 Task: open an excel sheet and write heading  Budget GuruAdd Categories in a column and its values below  'Housing, Transportation, Groceries, Utilities, Entertainment, Dining Out, Health, Miscellaneous, Savings & Total. 'Add Budgeted amount in next column and its values below  $1,500, $300, $400, $200, $150, $250, $100, $200, $500 & $4,600. Add Actual amountin next column and its values below   $1,400, $280, $420, $180, $170, $230, $120, $180, $520 & $4,500. Add Difference in next column and its values below  -$100, -$20, +$20, -$20, +$20, -$20, +$20, -$20, +$20 & -$100Save page Expense Tracker Workbook Template Sheet Spreadsheetbook
Action: Mouse pressed left at (98, 108)
Screenshot: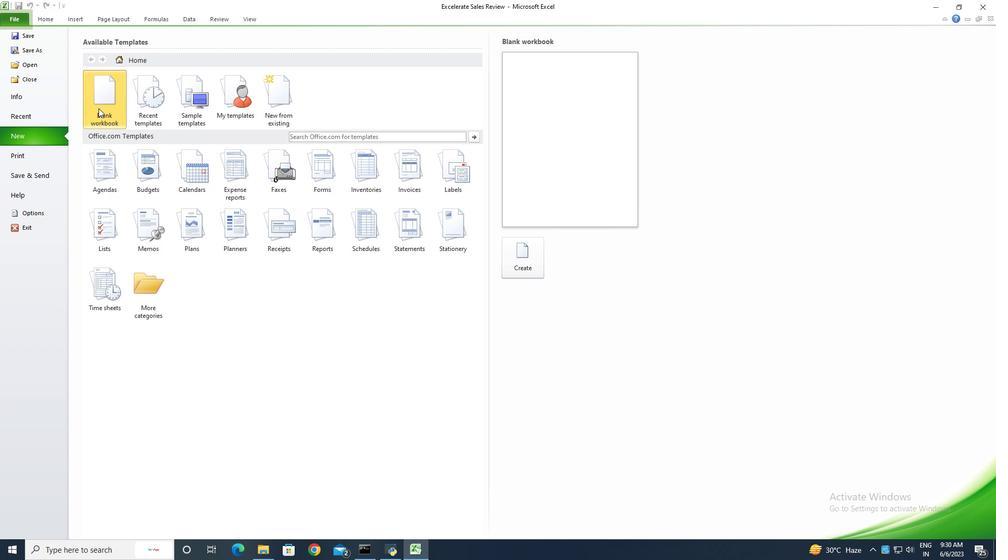 
Action: Mouse moved to (518, 259)
Screenshot: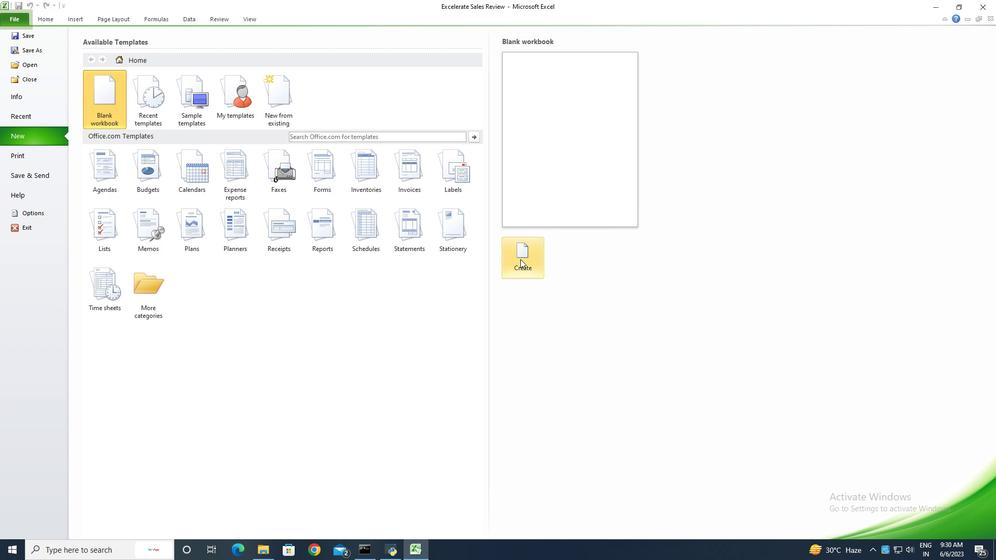 
Action: Mouse pressed left at (518, 259)
Screenshot: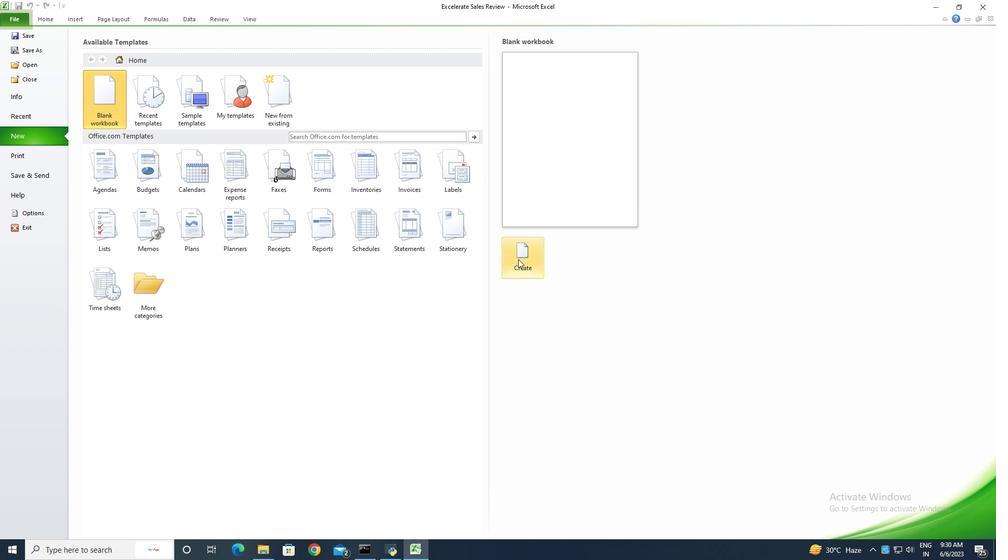 
Action: Key pressed <Key.shift><Key.shift><Key.shift><Key.shift><Key.shift><Key.shift><Key.shift><Key.shift><Key.shift>Budget<Key.space><Key.shift>Guru<Key.enter><Key.shift><Key.shift><Key.shift><Key.shift>Categories<Key.enter><Key.shift><Key.shift><Key.shift><Key.shift><Key.shift><Key.shift><Key.shift><Key.shift><Key.shift><Key.shift><Key.shift><Key.shift><Key.shift><Key.shift><Key.shift><Key.shift>Housing<Key.space><Key.shift><Key.backspace><Key.enter><Key.shift><Key.shift>Transportation<Key.enter><Key.shift>Gropcer<Key.backspace><Key.backspace><Key.backspace><Key.backspace>ceries<Key.enter><Key.shift>Utilities<Key.enter><Key.shift>Entertainment<Key.enter><Key.shift><Key.shift><Key.shift><Key.shift><Key.shift><Key.shift>Dining<Key.space><Key.shift>Out<Key.enter><Key.shift>Health<Key.enter><Key.shift>Miscellaneous<Key.enter><Key.shift><Key.shift><Key.shift><Key.shift><Key.shift>Savings<Key.enter><Key.shift>Total<Key.enter>
Screenshot: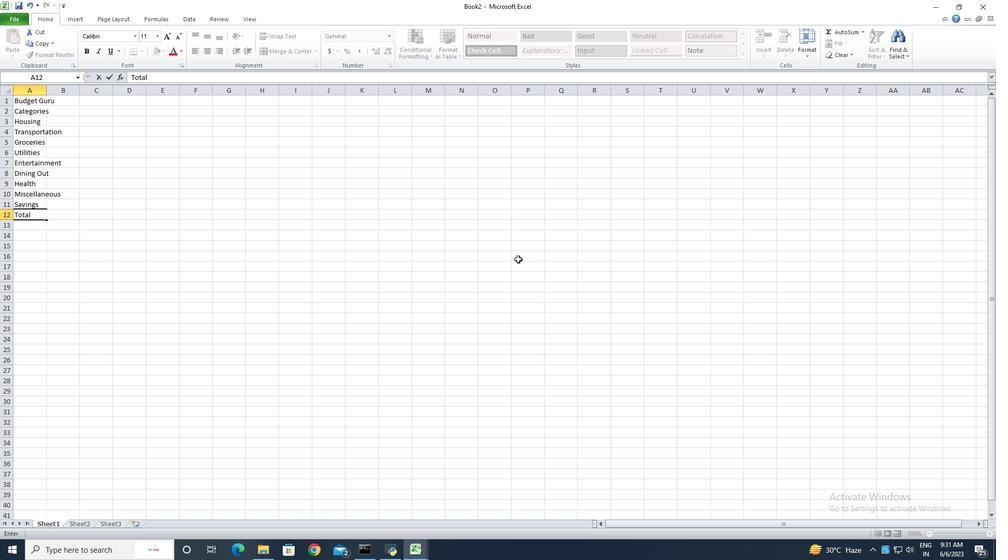 
Action: Mouse moved to (46, 90)
Screenshot: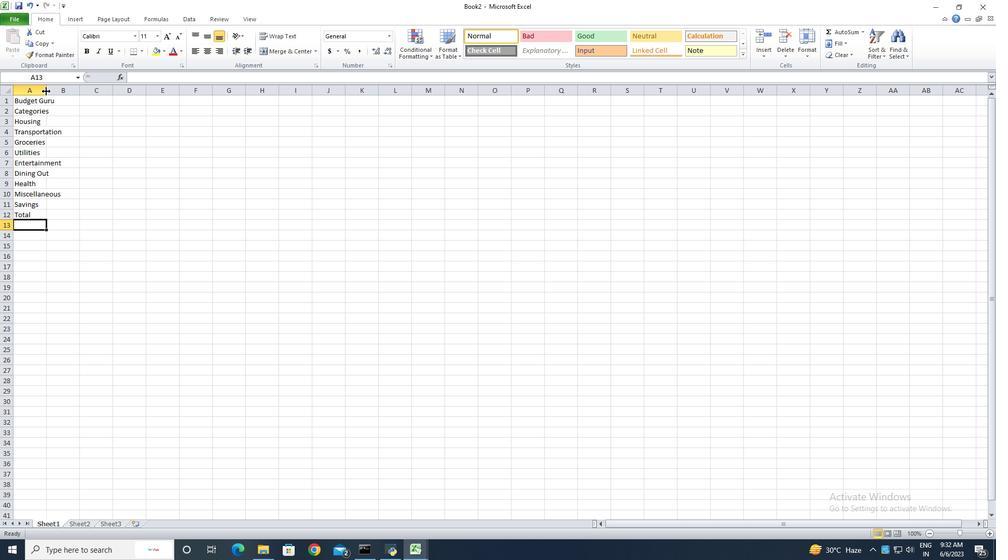 
Action: Mouse pressed left at (46, 90)
Screenshot: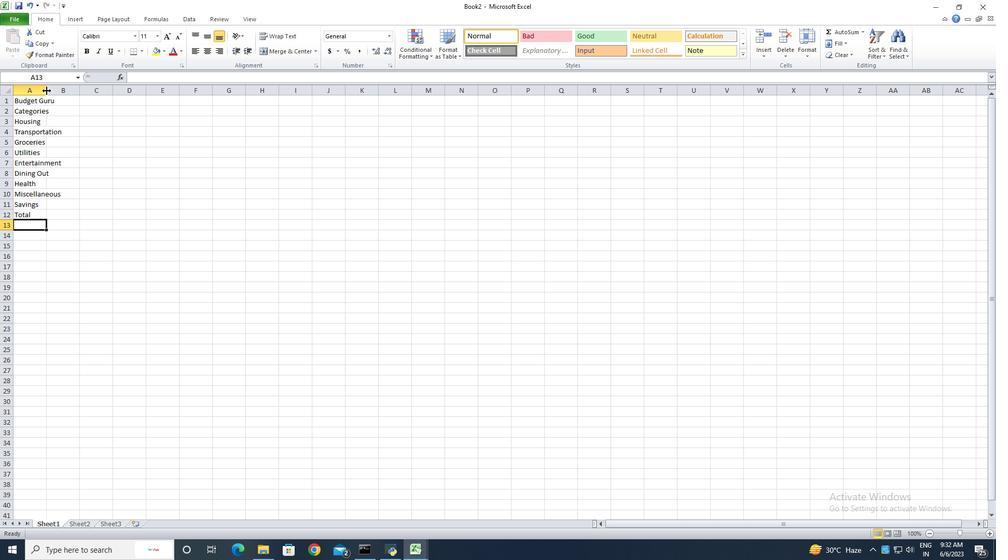 
Action: Mouse pressed left at (46, 90)
Screenshot: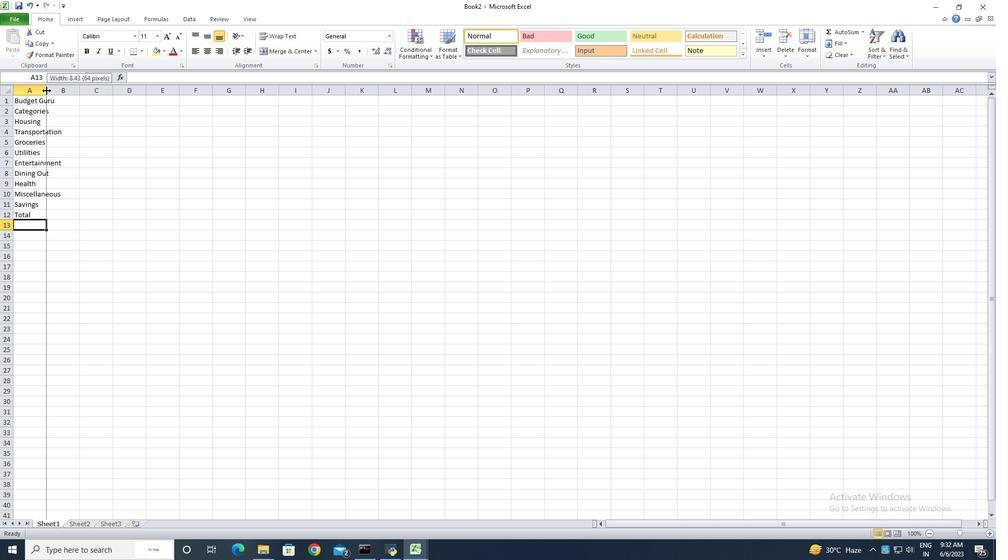 
Action: Mouse moved to (71, 114)
Screenshot: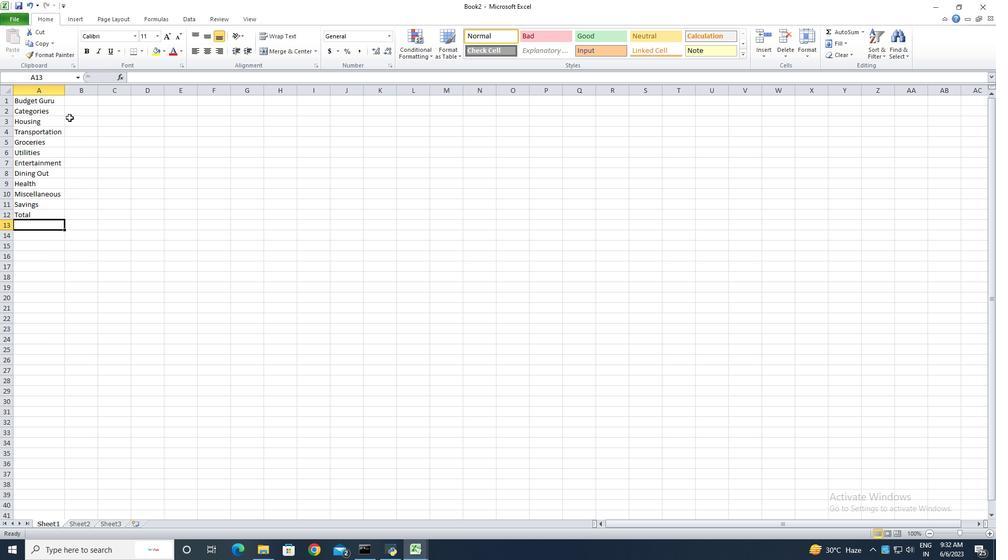 
Action: Mouse pressed left at (71, 114)
Screenshot: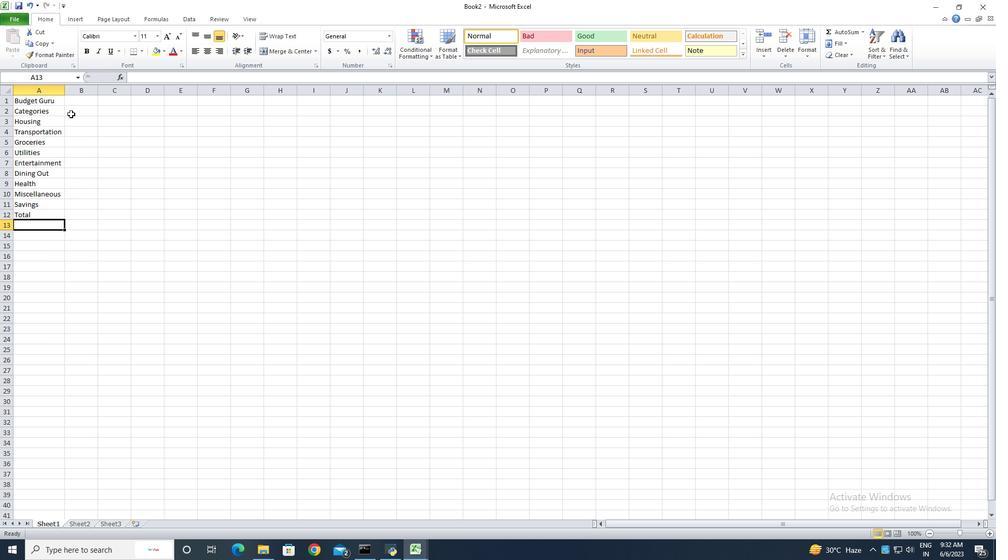 
Action: Key pressed <Key.shift><Key.shift><Key.shift><Key.shift><Key.shift>Budgeted<Key.space><Key.shift>Amount<Key.enter>
Screenshot: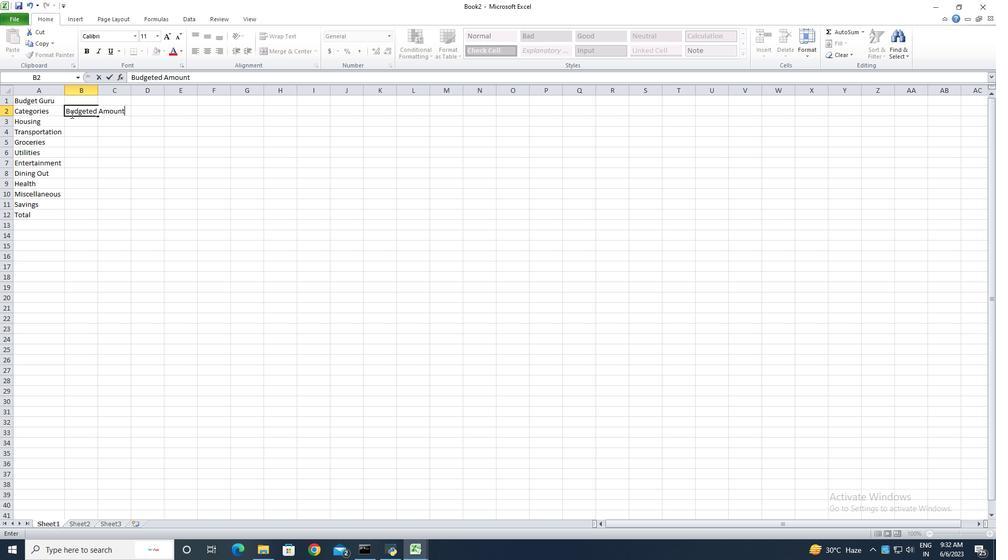 
Action: Mouse moved to (996, 317)
Screenshot: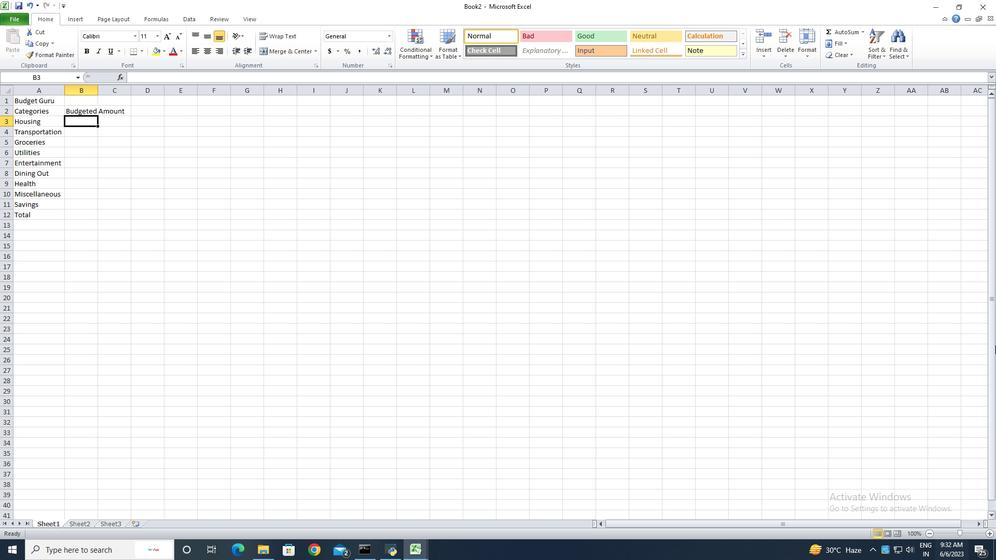 
Action: Key pressed 1500<Key.enter>300<Key.enter>400<Key.enter>200<Key.enter>150<Key.enter>250<Key.enter>100<Key.enter>200<Key.enter>500<Key.enter>4600<Key.enter>
Screenshot: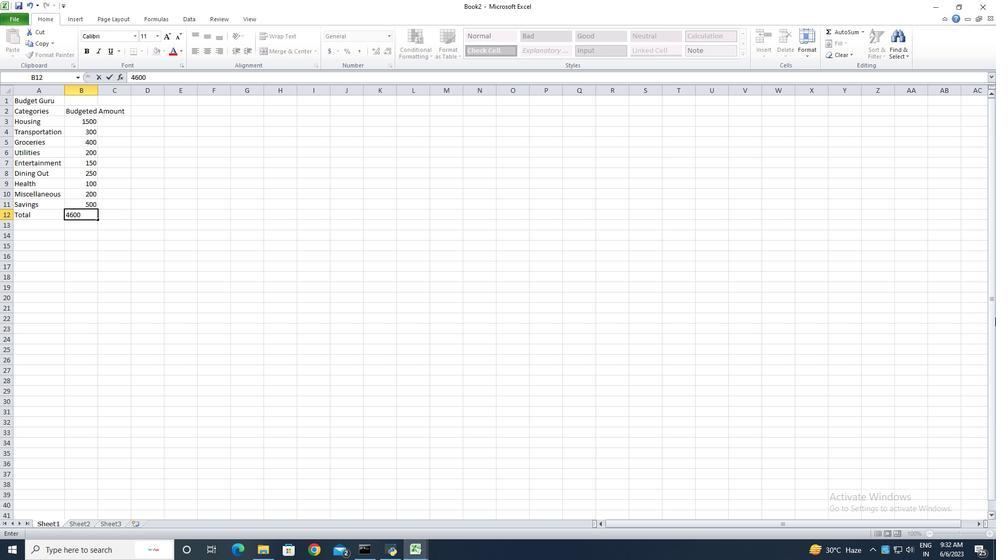 
Action: Mouse moved to (96, 94)
Screenshot: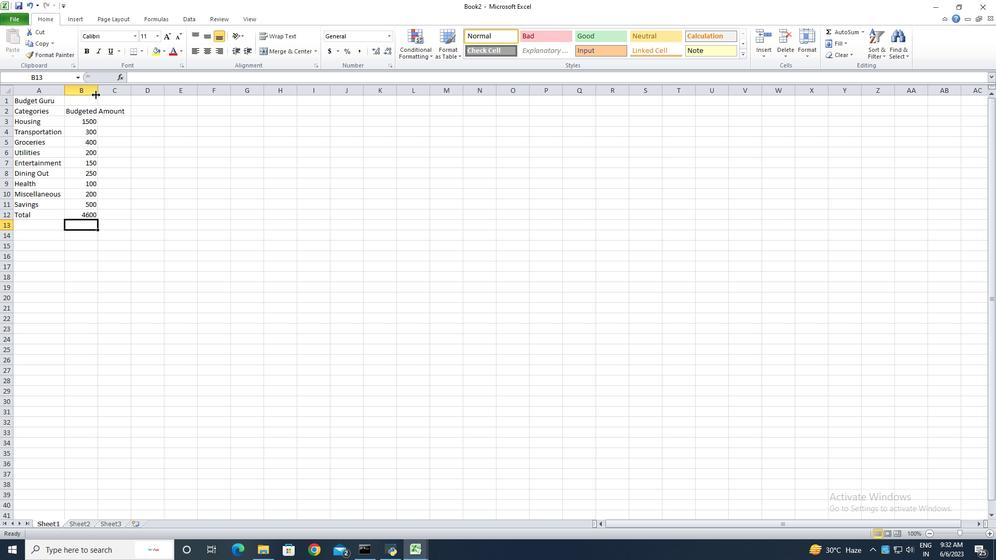 
Action: Mouse pressed left at (96, 94)
Screenshot: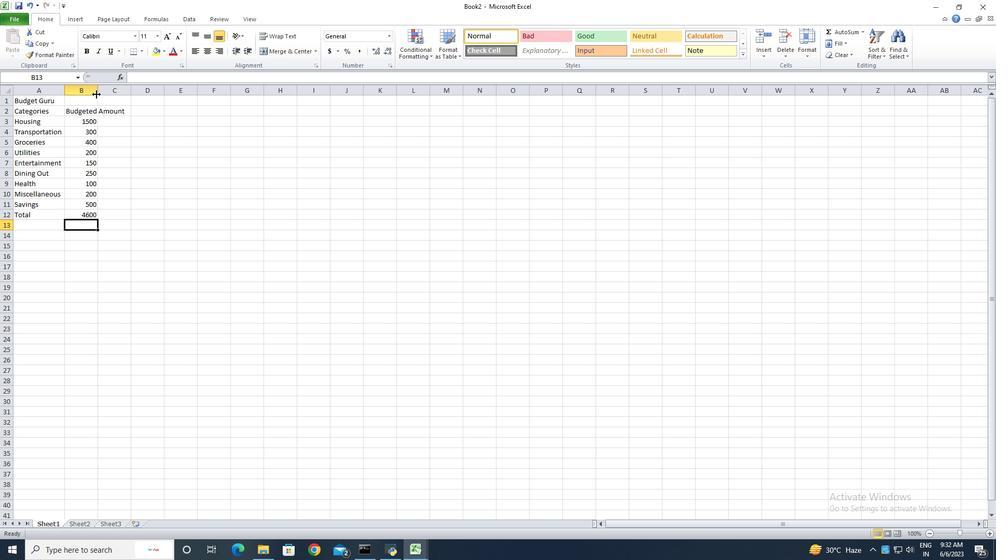 
Action: Mouse pressed left at (96, 94)
Screenshot: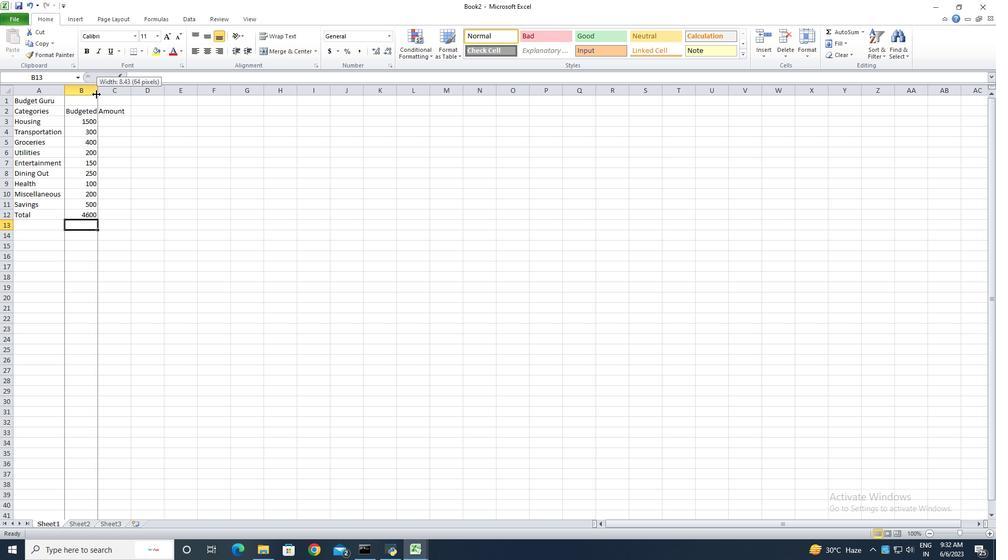 
Action: Mouse moved to (138, 113)
Screenshot: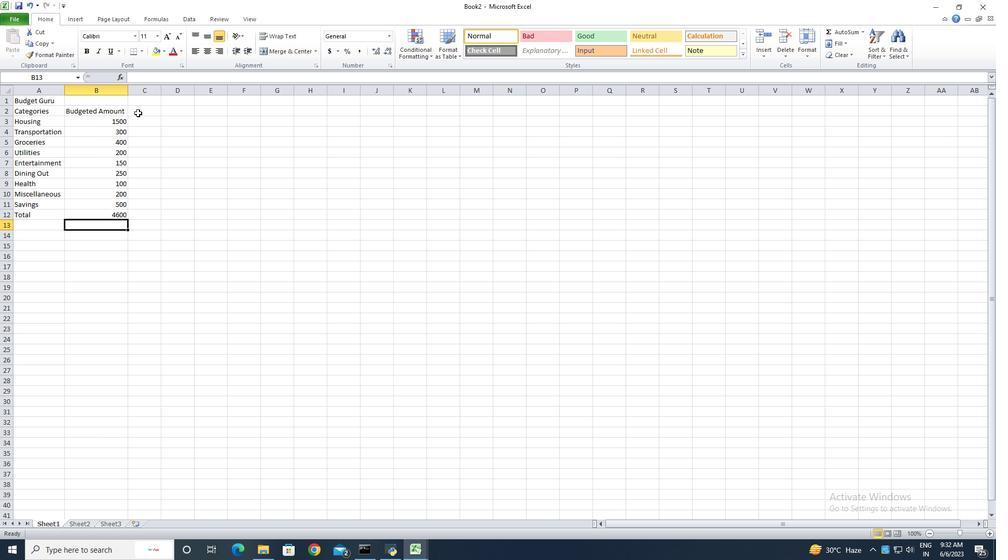 
Action: Mouse pressed left at (138, 113)
Screenshot: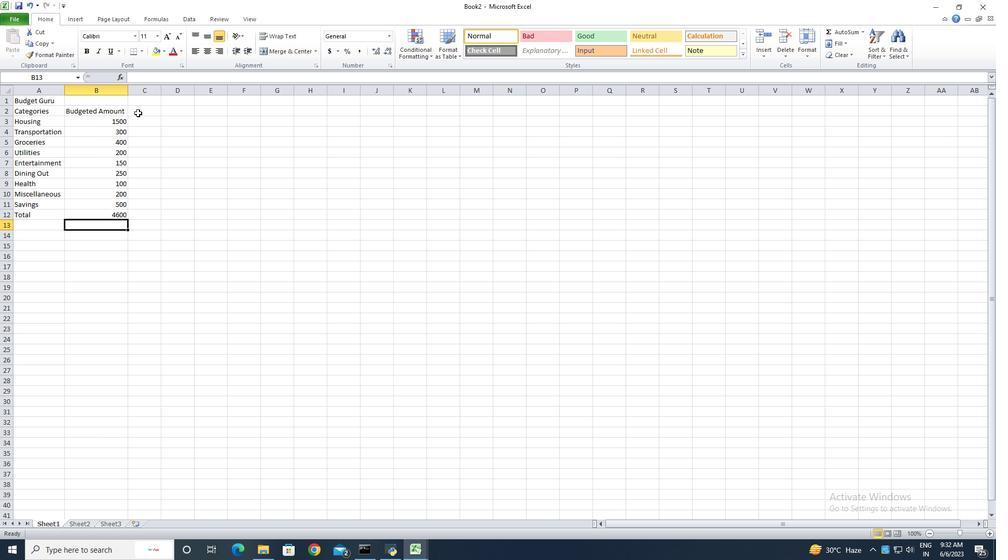 
Action: Key pressed <Key.shift><Key.shift><Key.shift>Actual<Key.space><Key.shift><Key.shift><Key.shift><Key.shift><Key.shift><Key.shift><Key.shift><Key.shift><Key.shift><Key.shift><Key.shift><Key.shift><Key.shift>Amount<Key.enter>
Screenshot: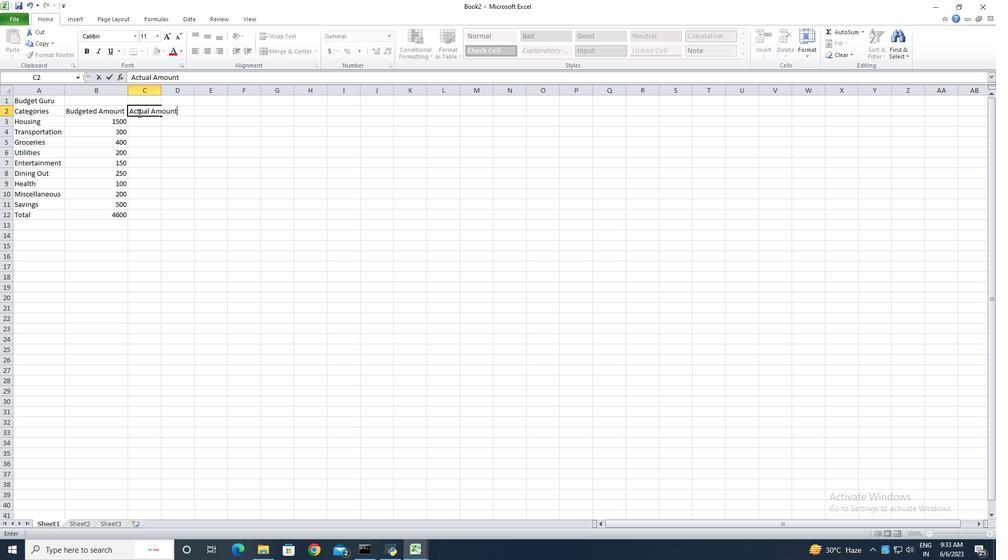 
Action: Mouse moved to (105, 120)
Screenshot: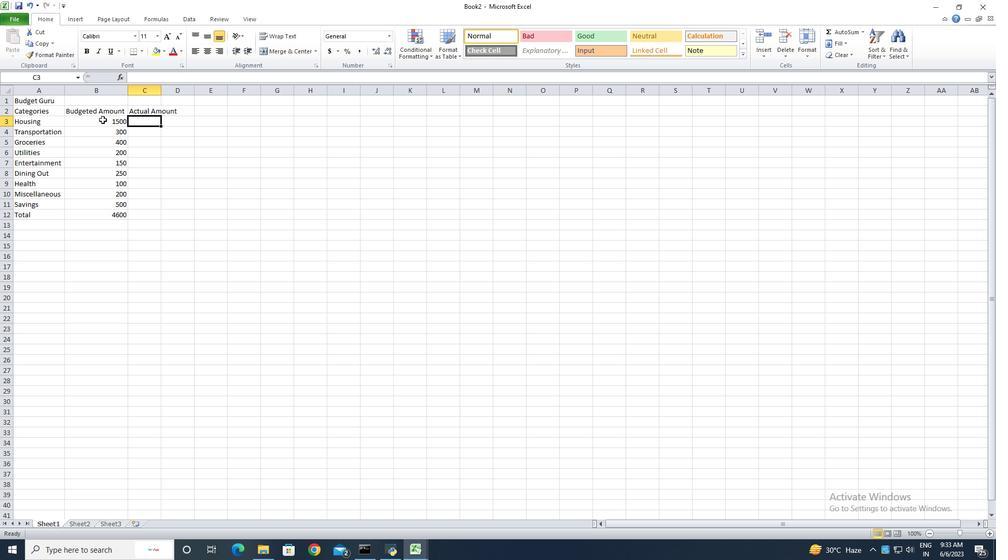 
Action: Mouse pressed left at (105, 120)
Screenshot: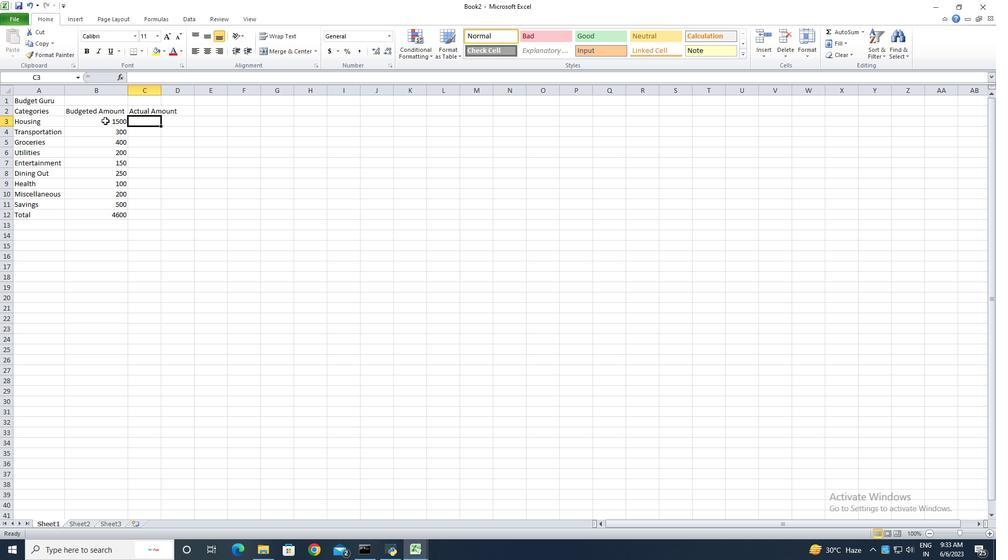 
Action: Mouse moved to (387, 38)
Screenshot: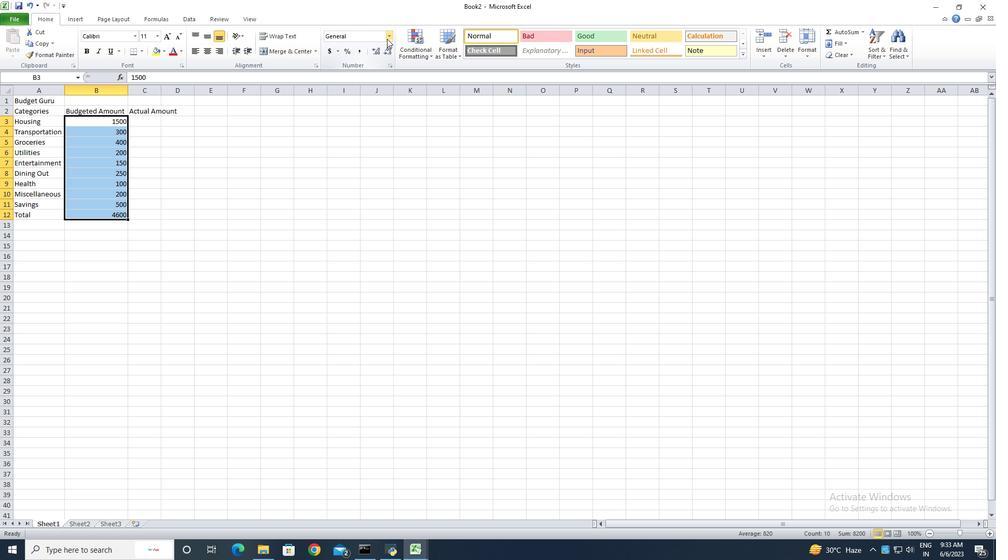 
Action: Mouse pressed left at (387, 38)
Screenshot: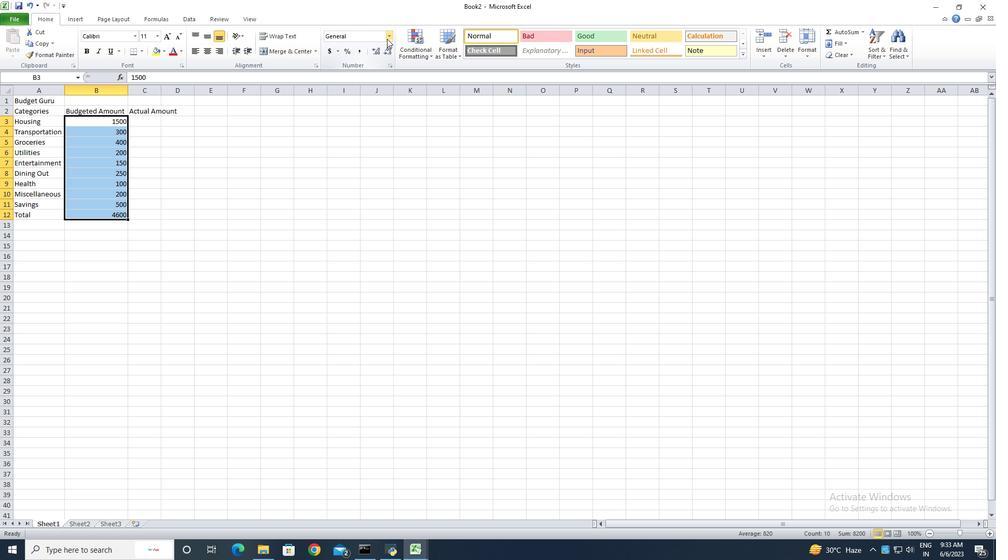 
Action: Mouse moved to (386, 300)
Screenshot: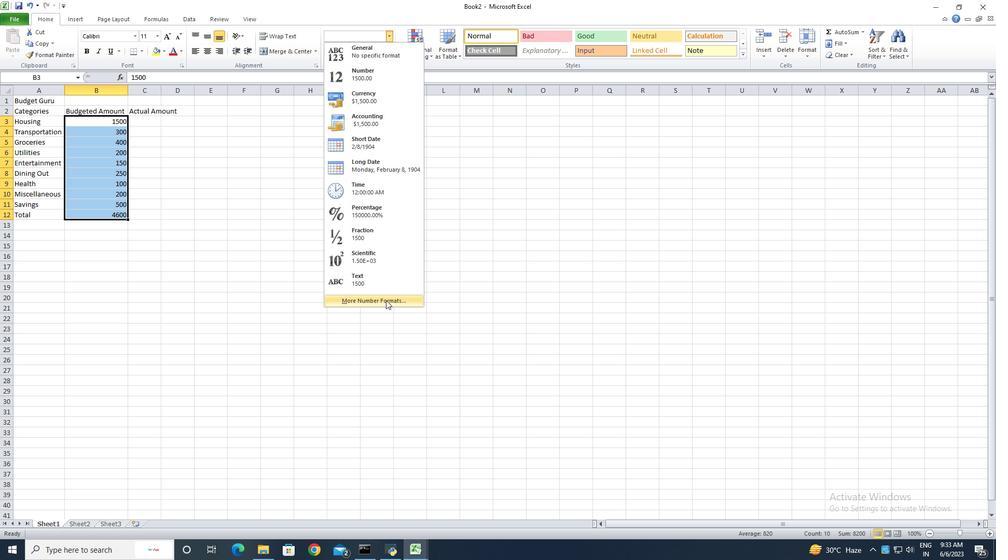
Action: Mouse pressed left at (386, 300)
Screenshot: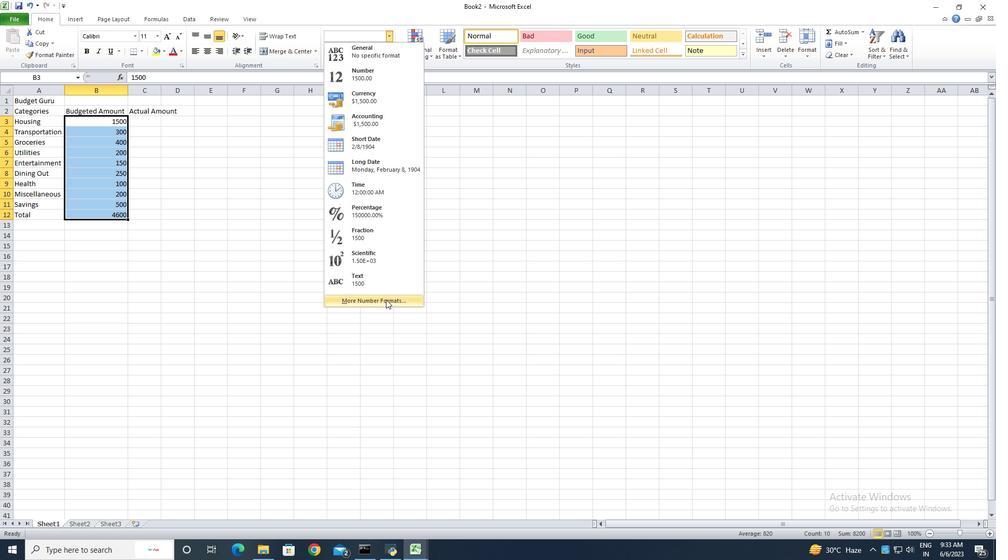 
Action: Mouse moved to (162, 195)
Screenshot: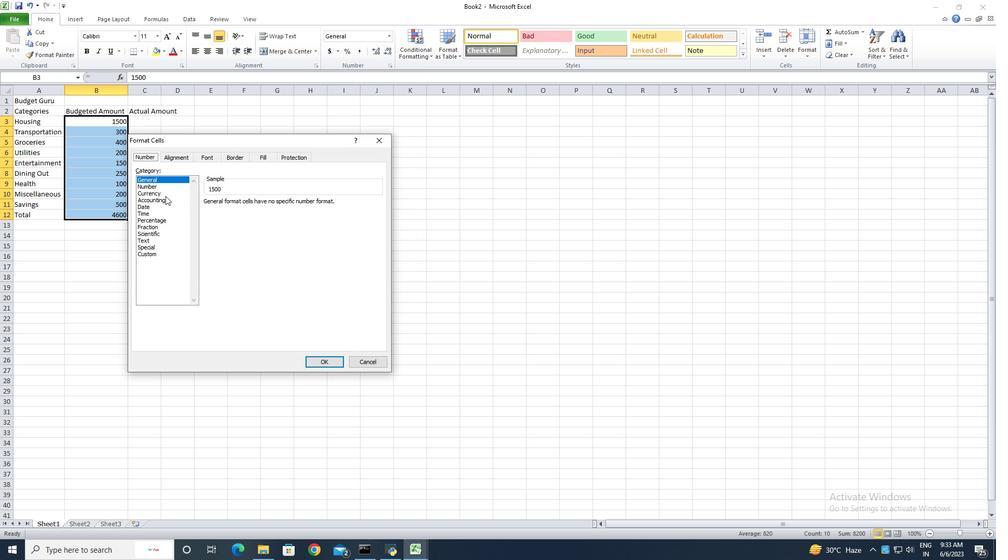 
Action: Mouse pressed left at (162, 195)
Screenshot: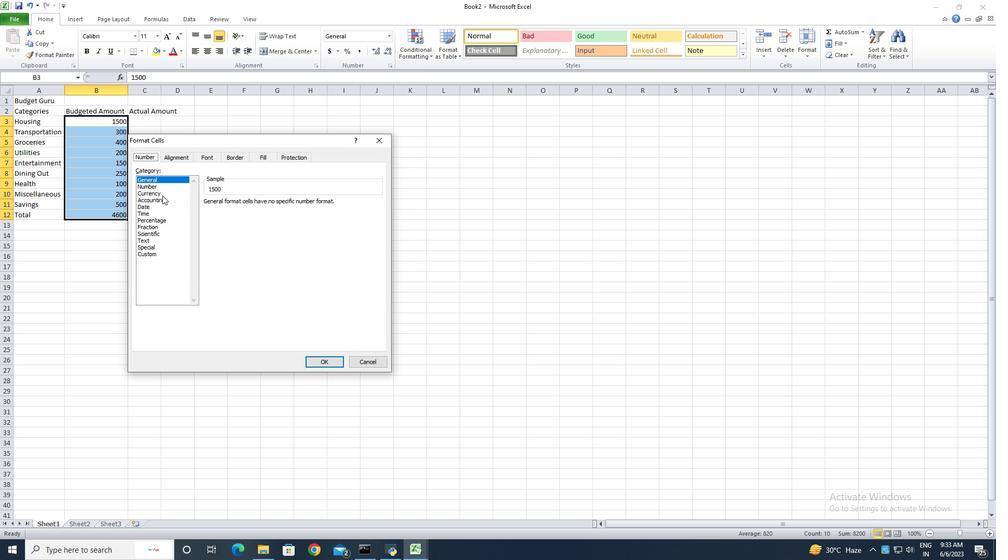 
Action: Mouse moved to (272, 204)
Screenshot: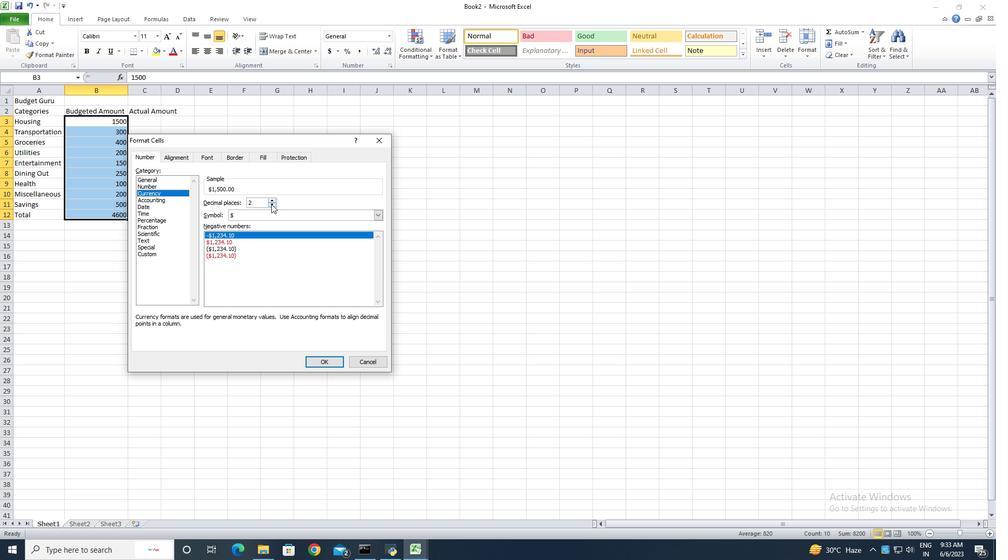 
Action: Mouse pressed left at (272, 204)
Screenshot: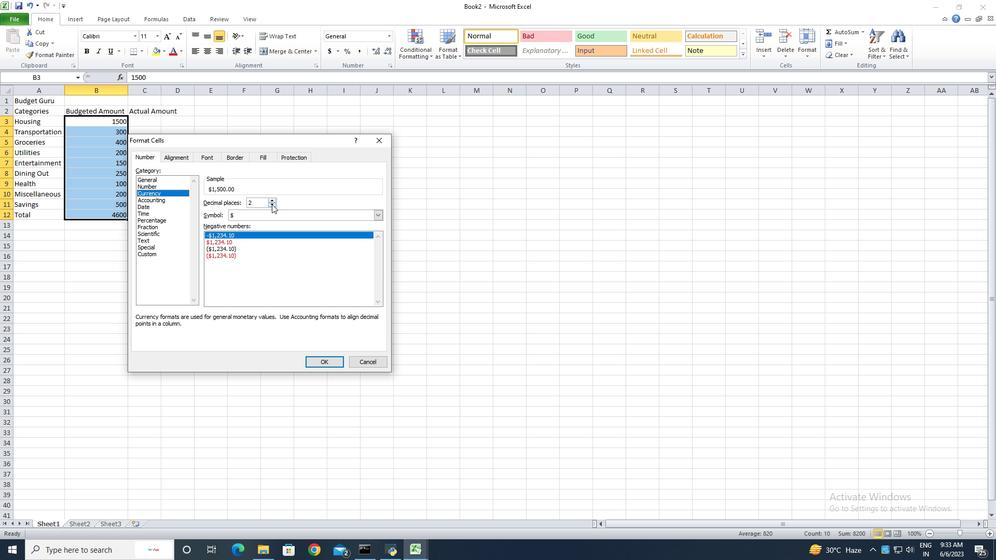 
Action: Mouse pressed left at (272, 204)
Screenshot: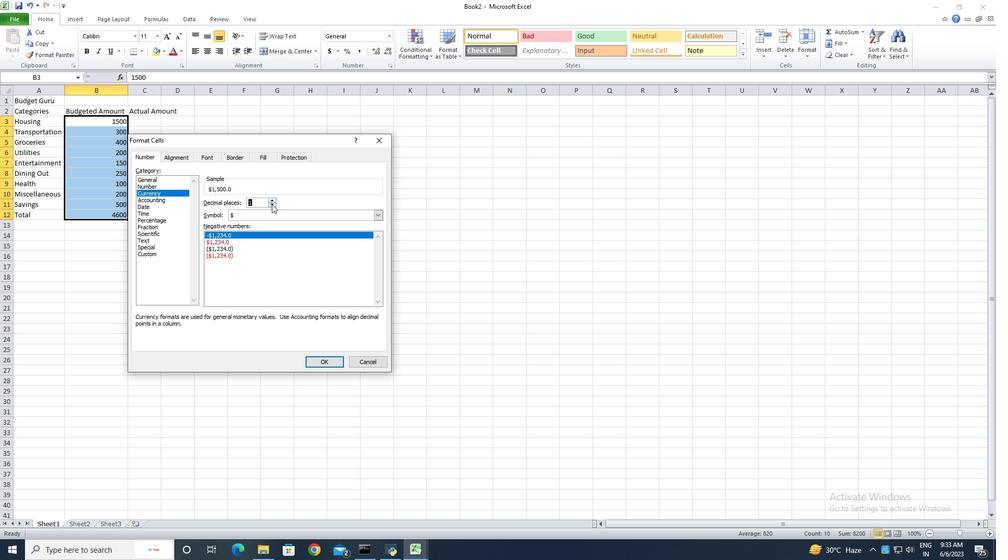 
Action: Mouse moved to (314, 361)
Screenshot: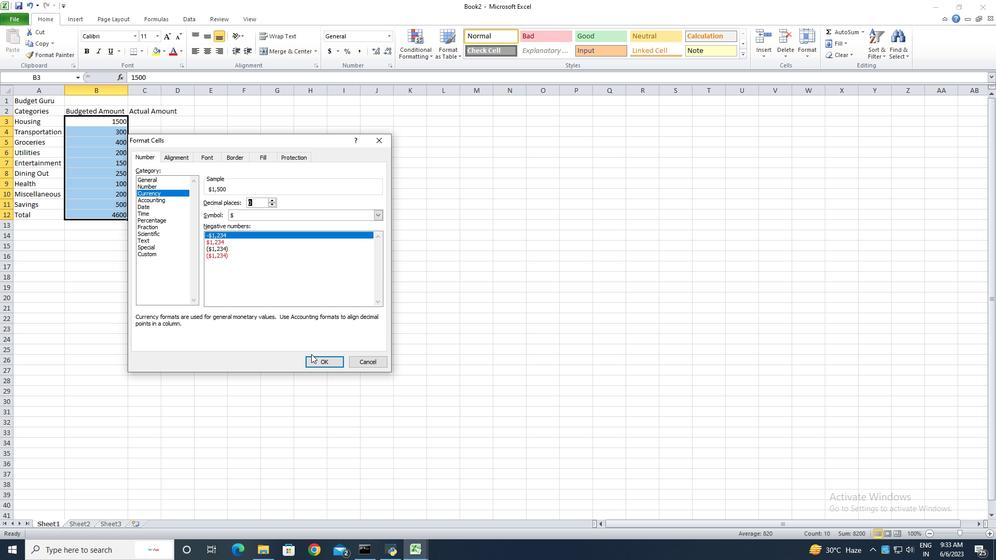 
Action: Mouse pressed left at (314, 361)
Screenshot: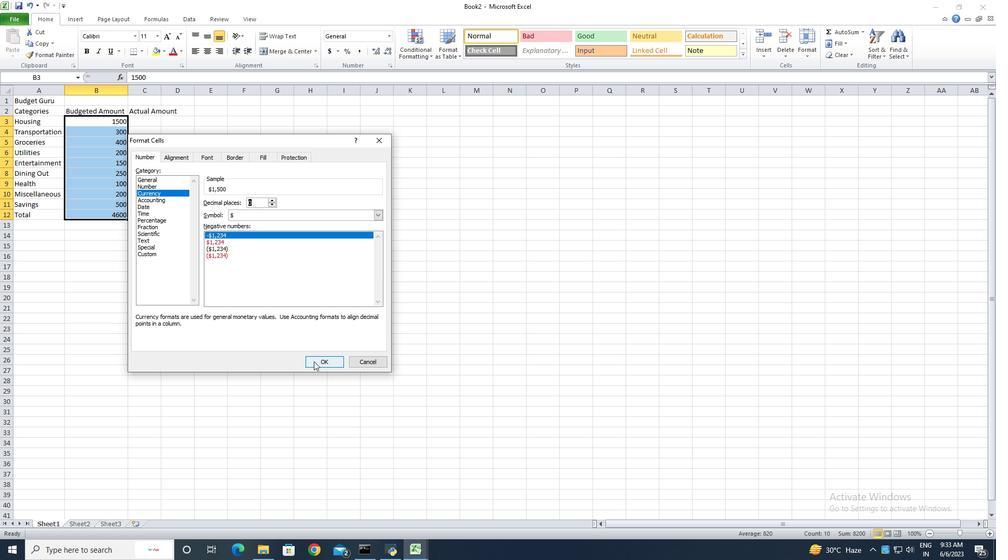 
Action: Mouse moved to (150, 123)
Screenshot: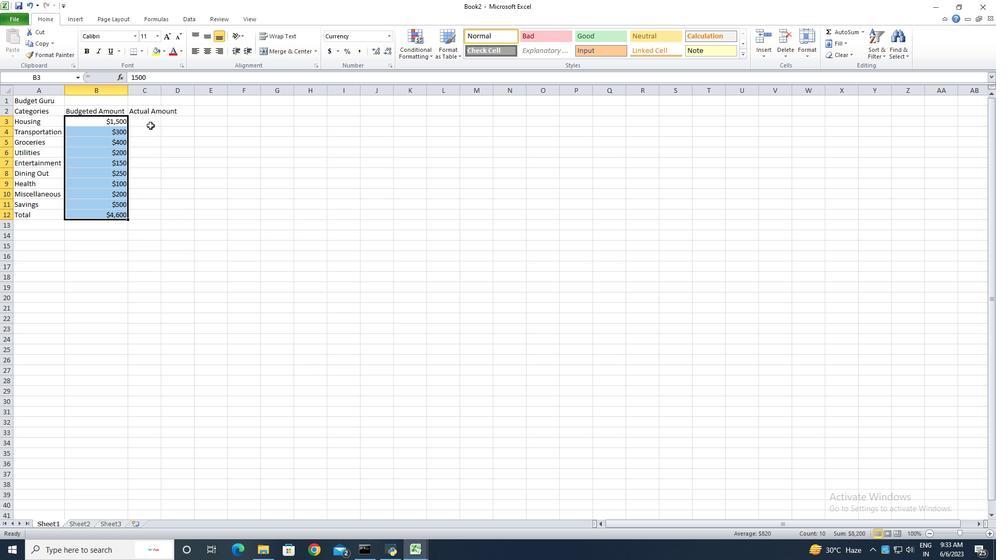 
Action: Mouse pressed left at (150, 123)
Screenshot: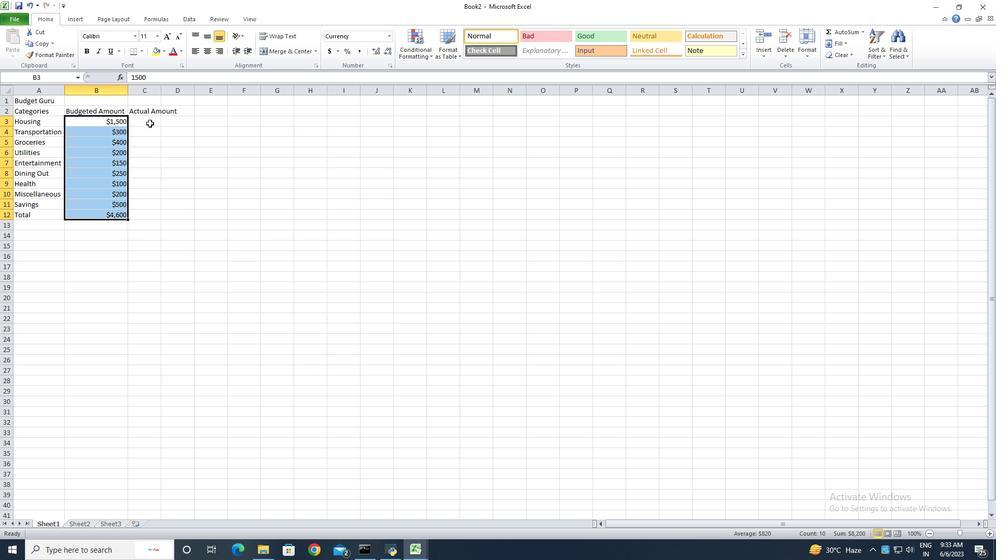 
Action: Key pressed 1400<Key.enter>2
Screenshot: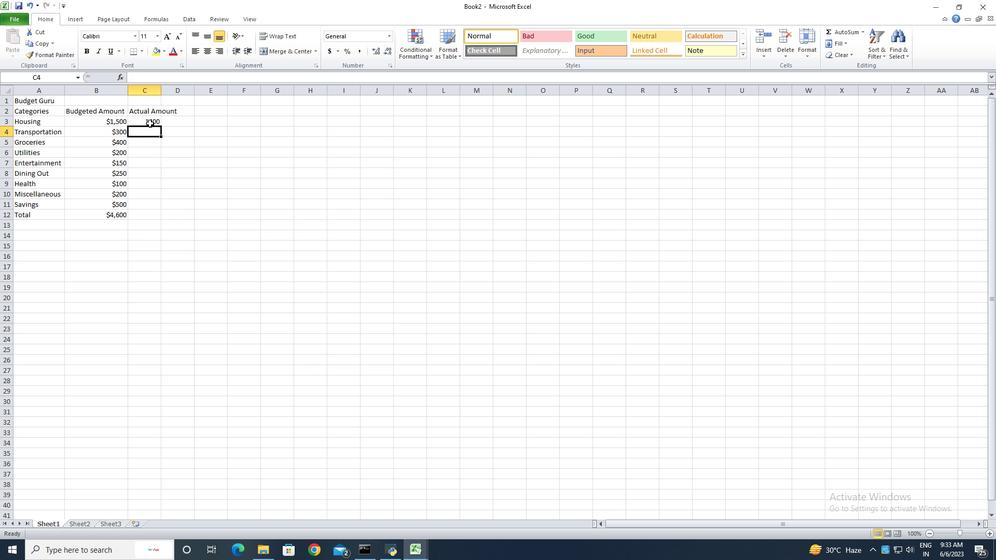 
Action: Mouse moved to (173, 116)
Screenshot: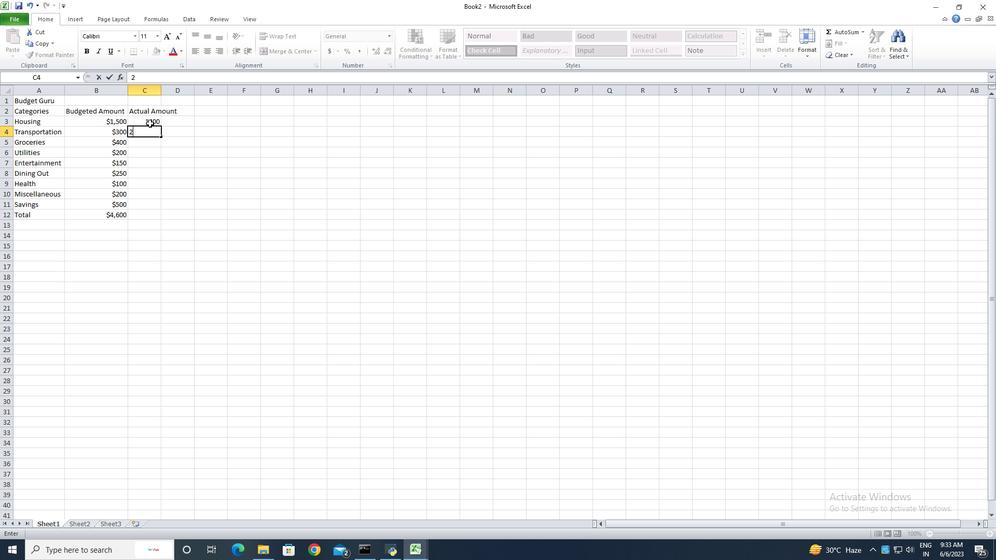 
Action: Key pressed 80<Key.enter>420<Key.enter>180<Key.enter>170<Key.enter>230<Key.enter>120<Key.enter>17<Key.backspace>80<Key.enter>520<Key.enter>4500<Key.enter>
Screenshot: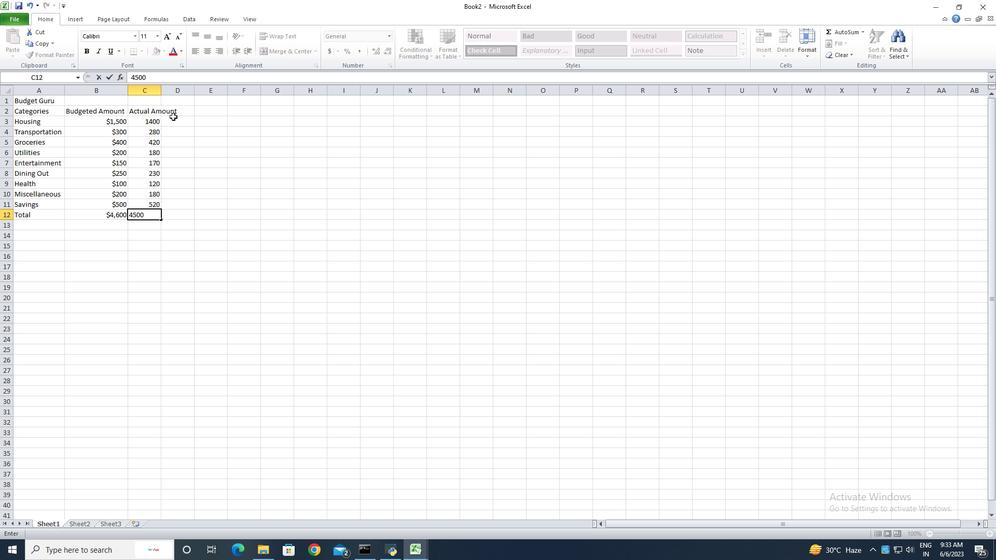 
Action: Mouse moved to (139, 119)
Screenshot: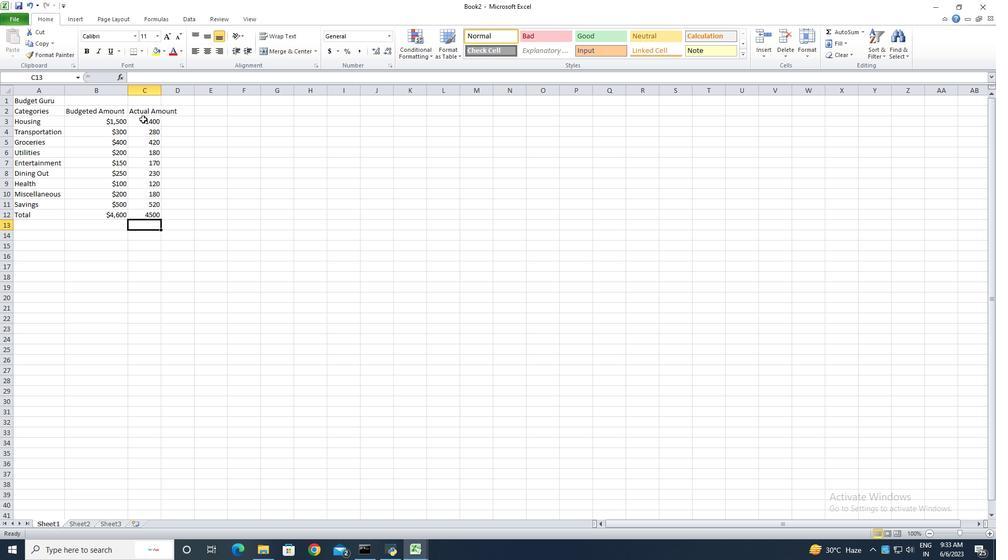 
Action: Mouse pressed left at (139, 119)
Screenshot: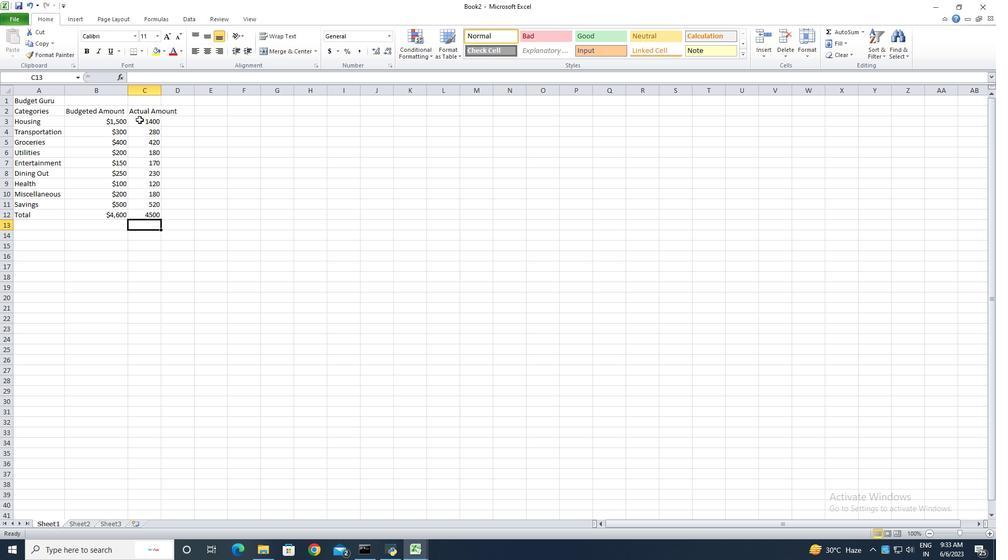 
Action: Mouse moved to (388, 38)
Screenshot: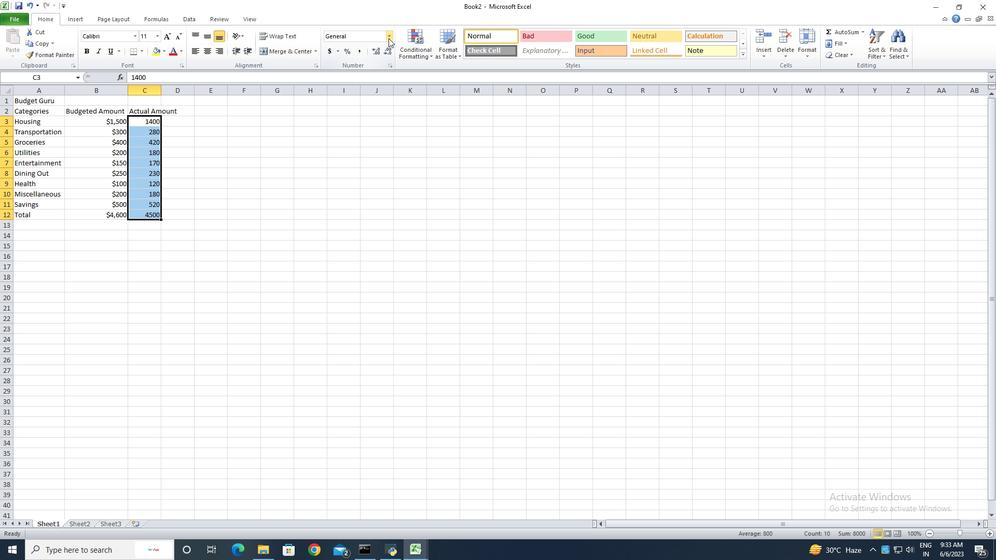 
Action: Mouse pressed left at (388, 38)
Screenshot: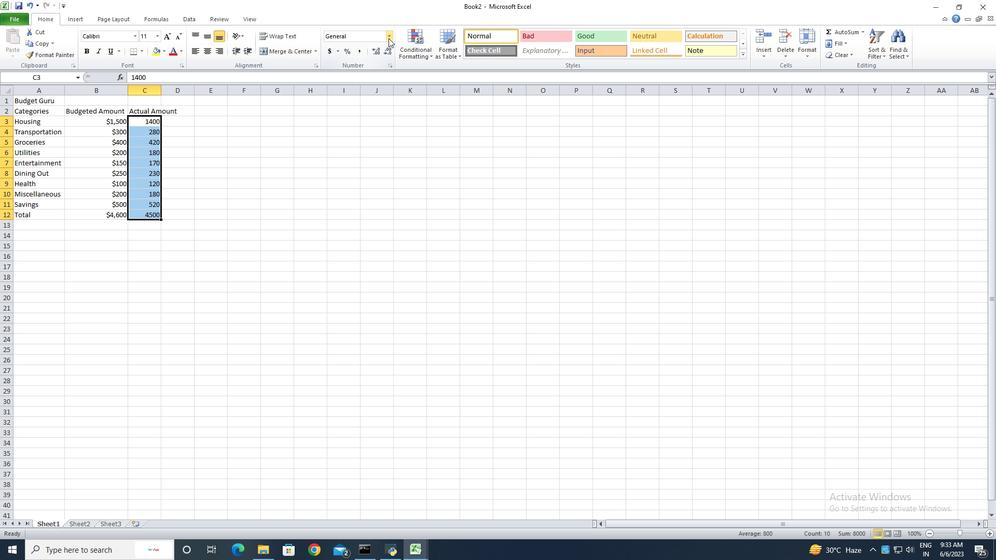 
Action: Mouse moved to (361, 300)
Screenshot: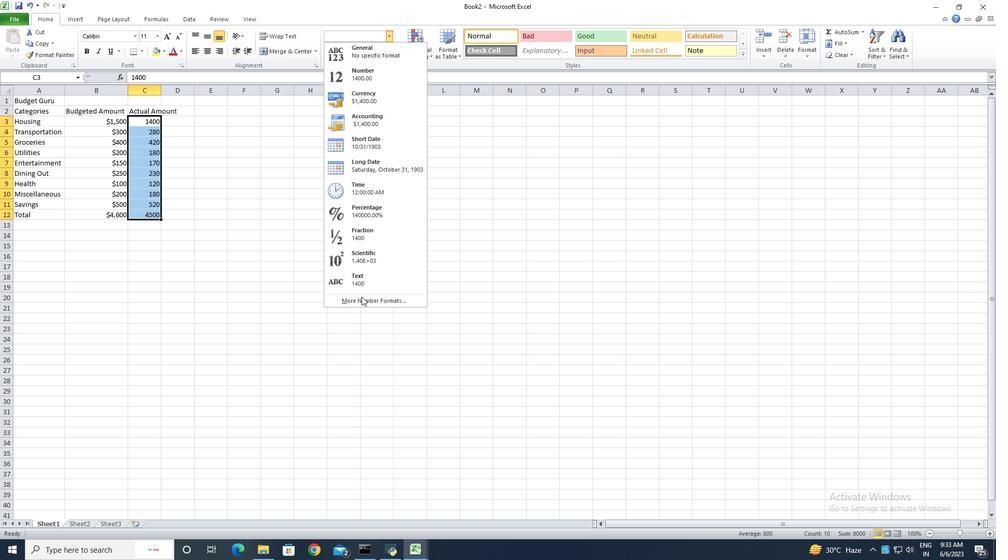 
Action: Mouse pressed left at (361, 300)
Screenshot: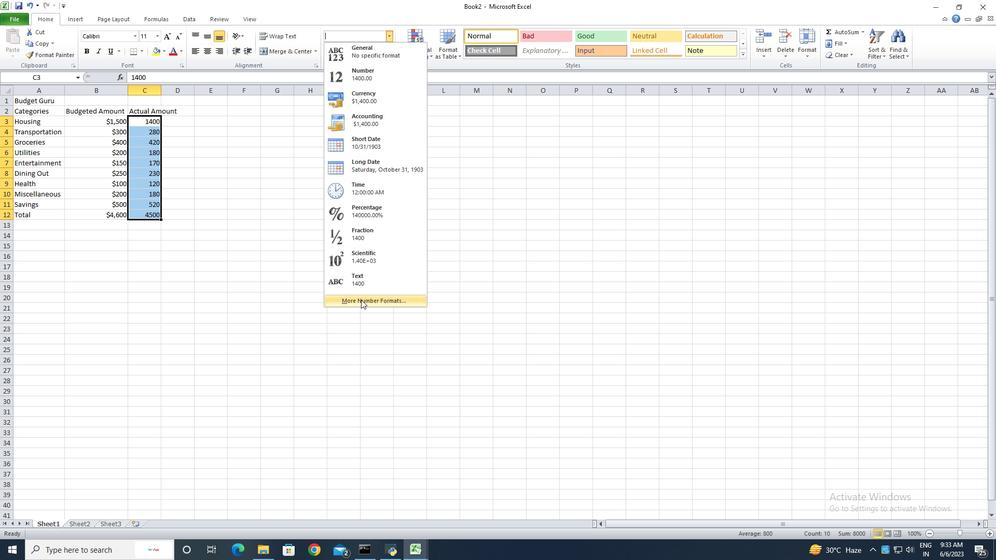 
Action: Mouse moved to (157, 195)
Screenshot: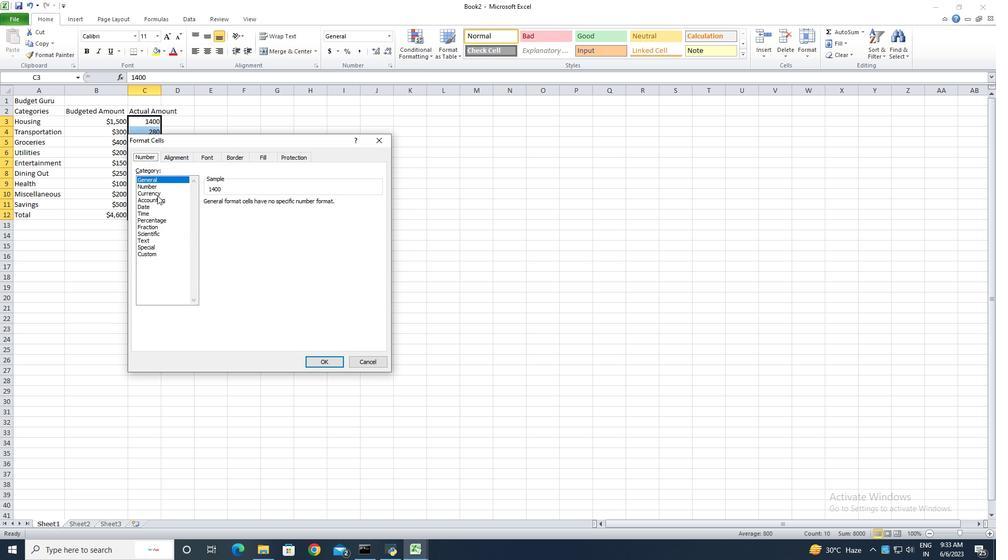 
Action: Mouse pressed left at (157, 195)
Screenshot: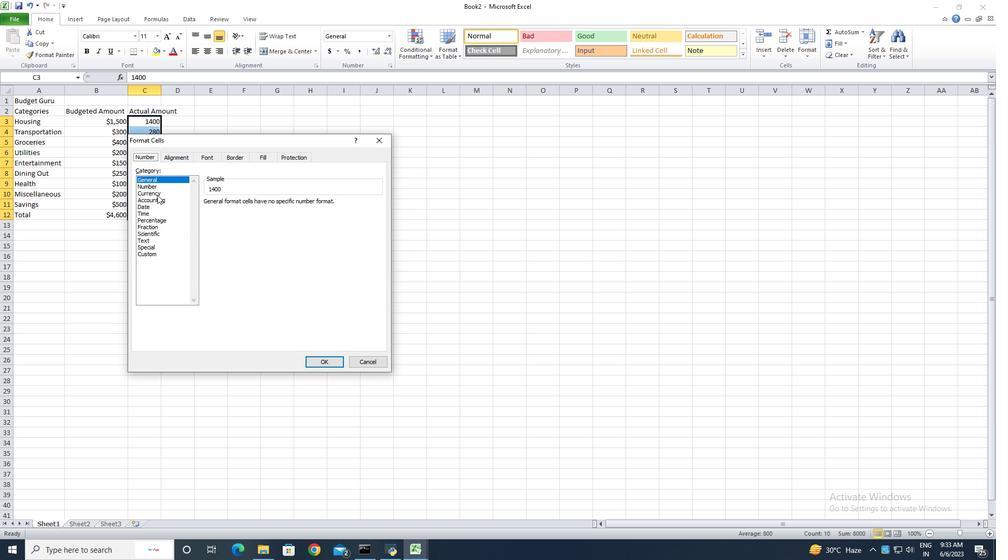 
Action: Mouse moved to (272, 204)
Screenshot: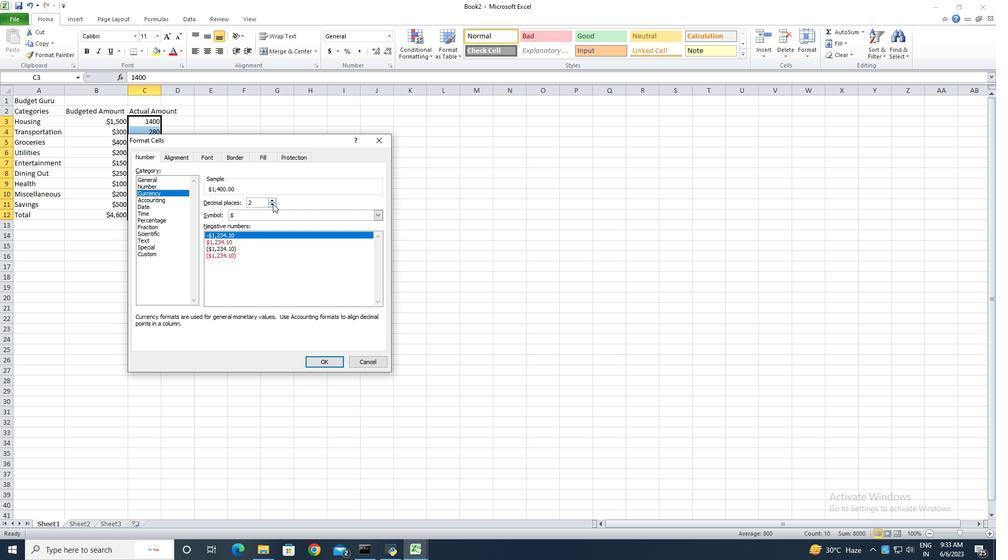 
Action: Mouse pressed left at (272, 204)
Screenshot: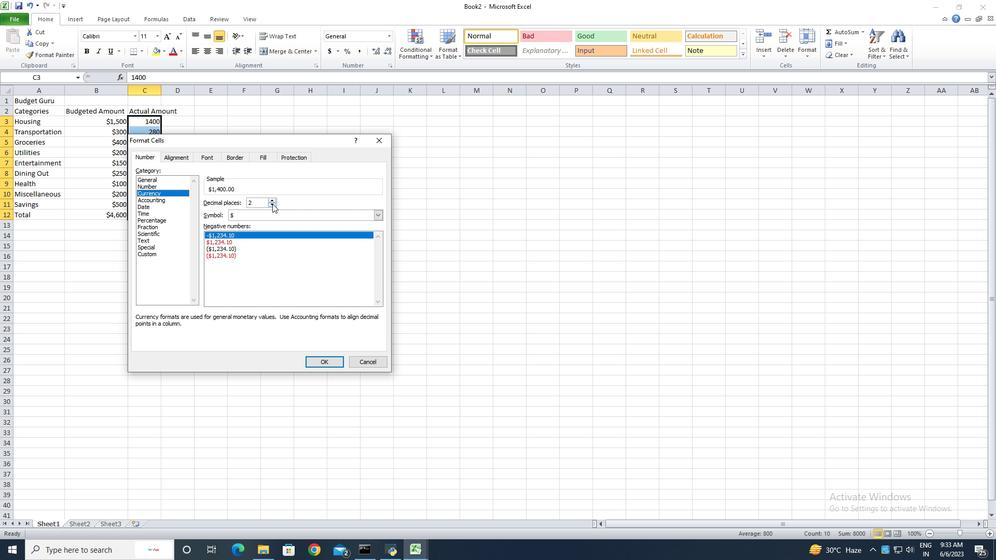 
Action: Mouse pressed left at (272, 204)
Screenshot: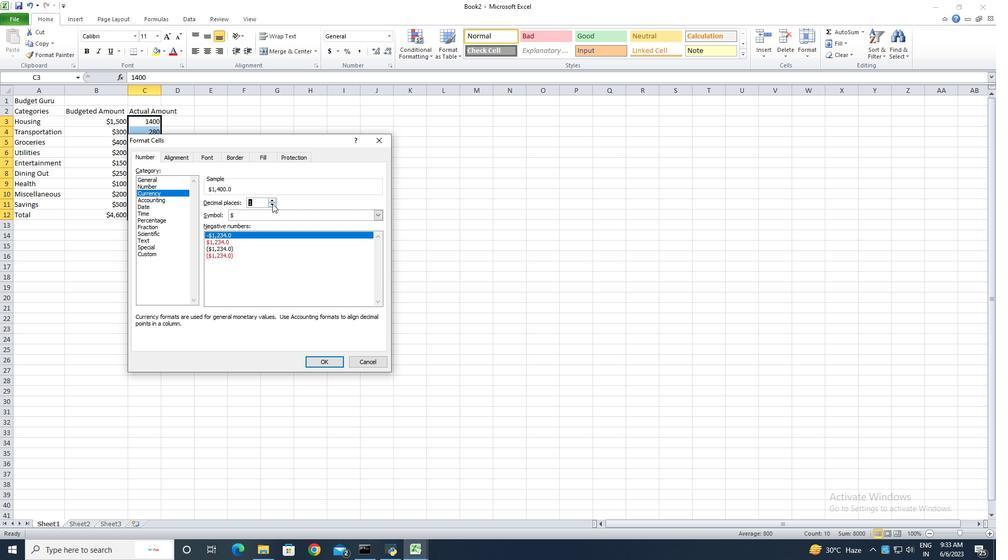 
Action: Mouse moved to (319, 358)
Screenshot: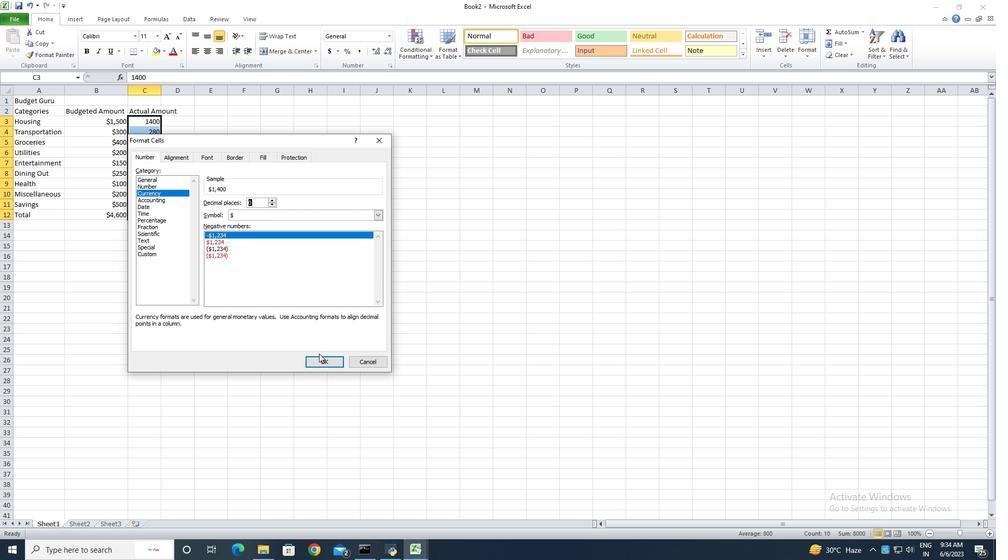 
Action: Mouse pressed left at (319, 358)
Screenshot: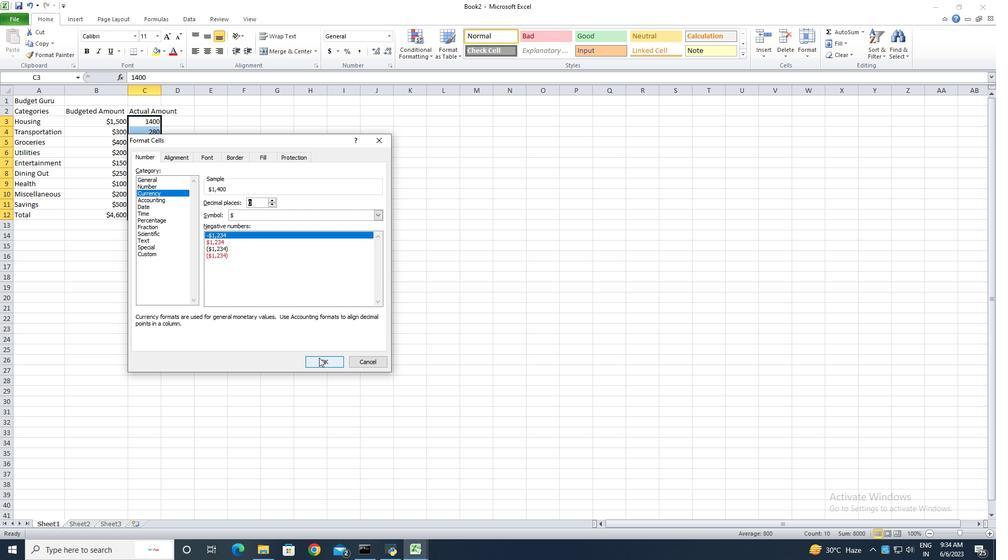
Action: Mouse moved to (161, 91)
Screenshot: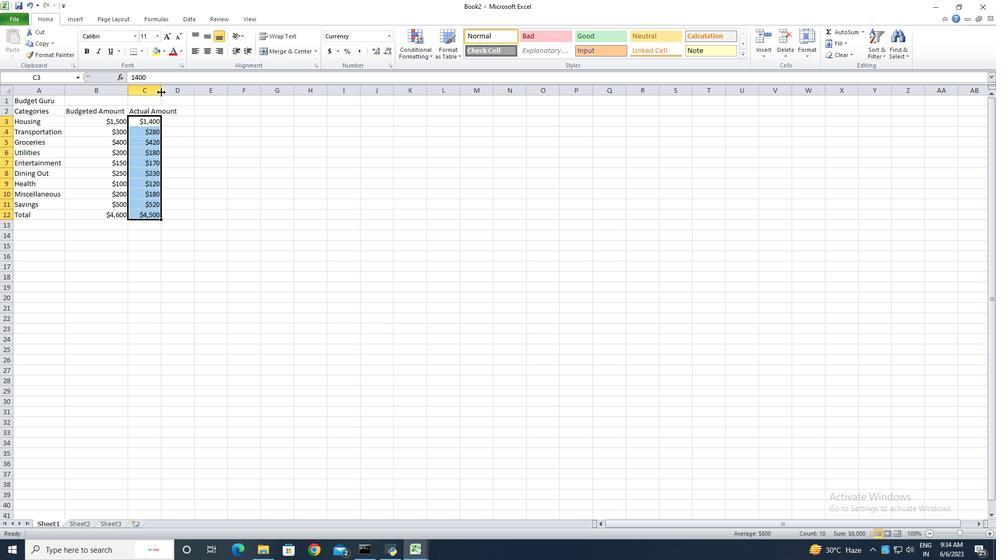
Action: Mouse pressed left at (161, 91)
Screenshot: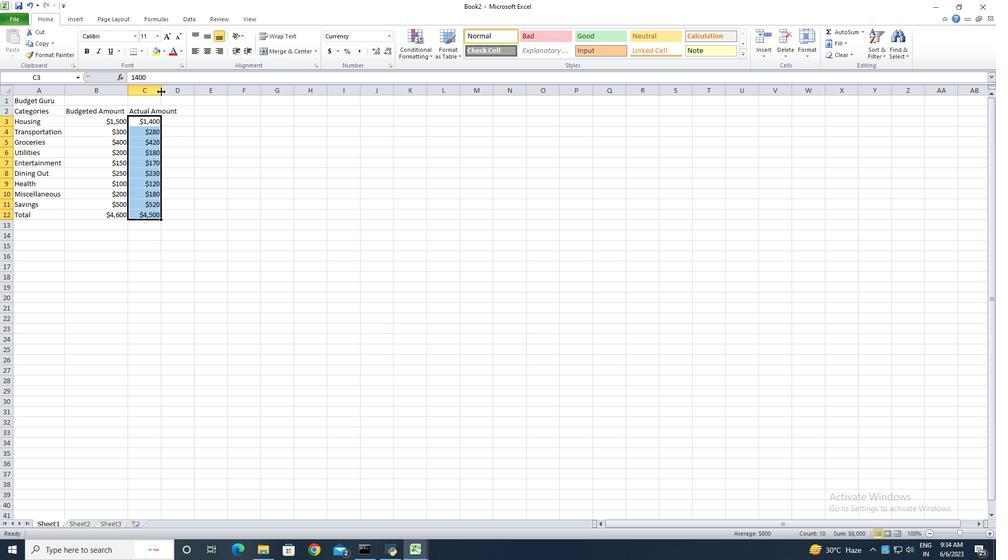 
Action: Mouse pressed left at (161, 91)
Screenshot: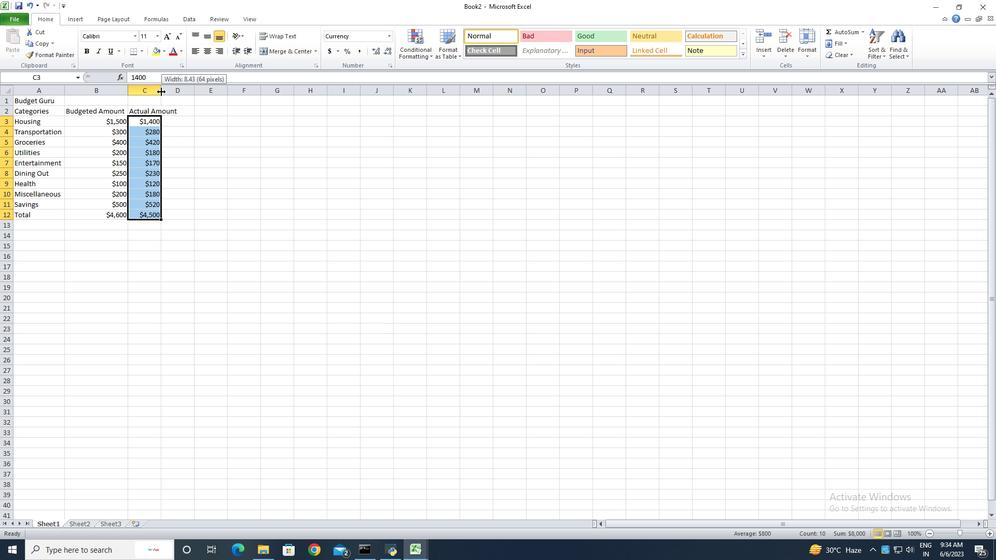 
Action: Mouse moved to (186, 113)
Screenshot: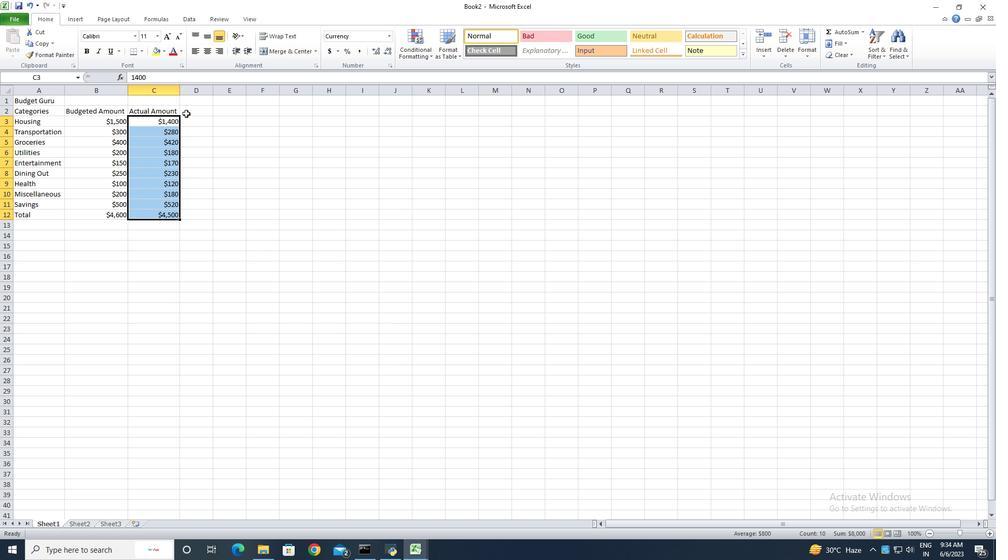 
Action: Mouse pressed left at (186, 113)
Screenshot: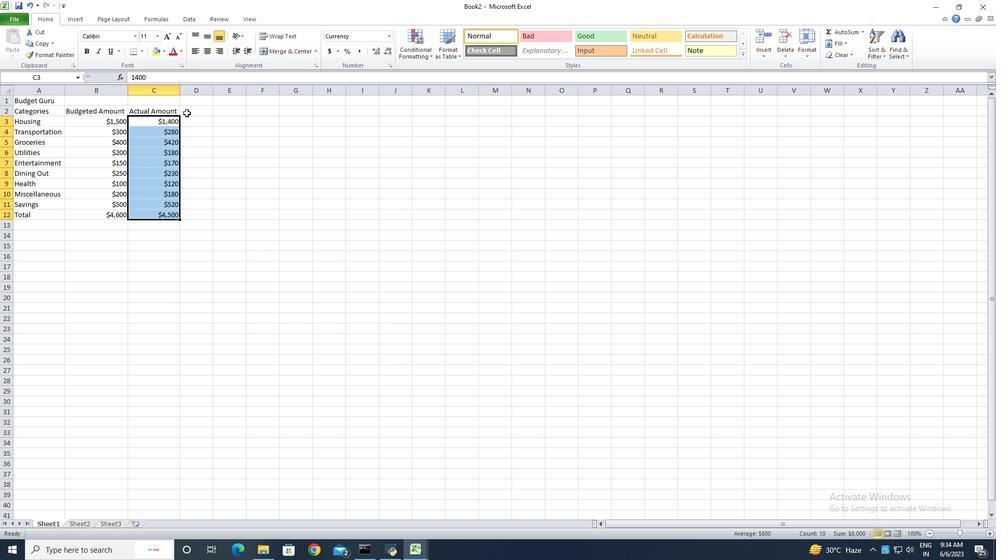 
Action: Key pressed <Key.shift>Differenc<Key.backspace>ce<Key.enter>=<Key.shift>Sum<Key.shift><Key.shift><Key.shift><Key.shift><Key.shift><Key.shift><Key.shift><Key.shift><Key.shift><Key.shift><Key.shift><Key.shift><Key.shift><Key.shift><Key.shift><Key.shift><Key.shift><Key.shift><Key.shift><Key.shift><Key.shift><Key.shift><Key.shift><Key.shift><Key.shift><Key.shift><Key.shift><Key.shift><Key.shift><Key.shift><Key.shift><Key.shift><Key.shift><Key.shift><Key.shift><Key.shift><Key.shift><Key.shift><Key.shift><Key.shift><Key.shift><Key.shift>(
Screenshot: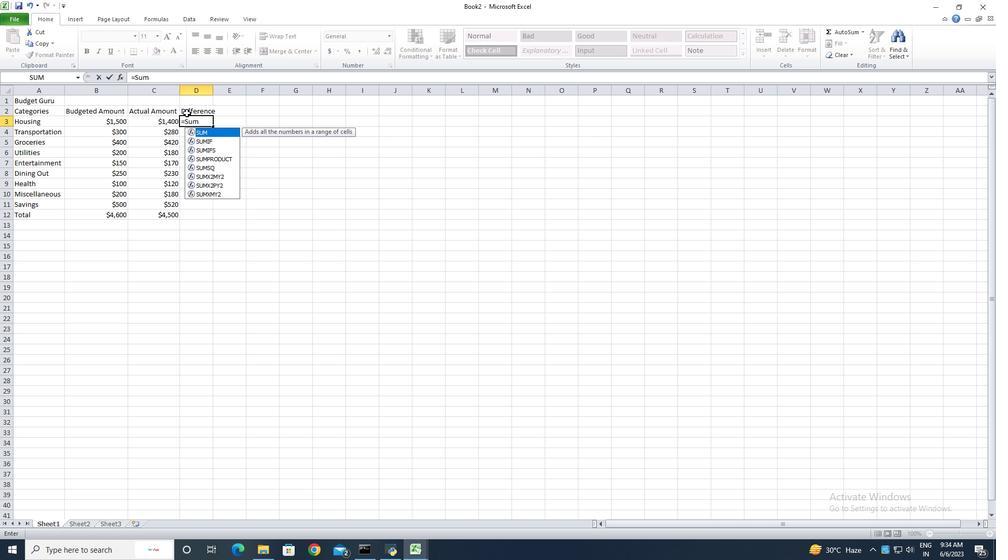 
Action: Mouse moved to (159, 122)
Screenshot: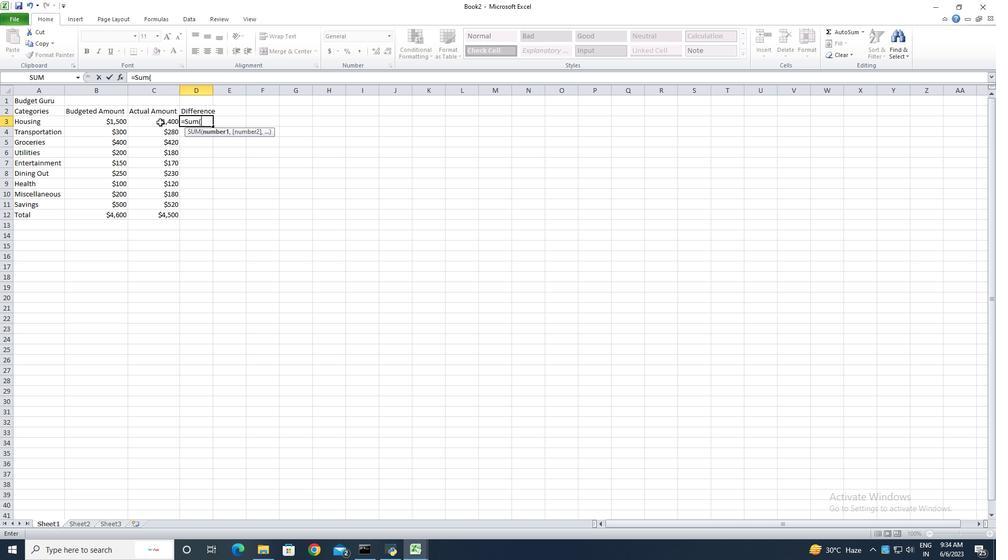 
Action: Mouse pressed left at (159, 122)
Screenshot: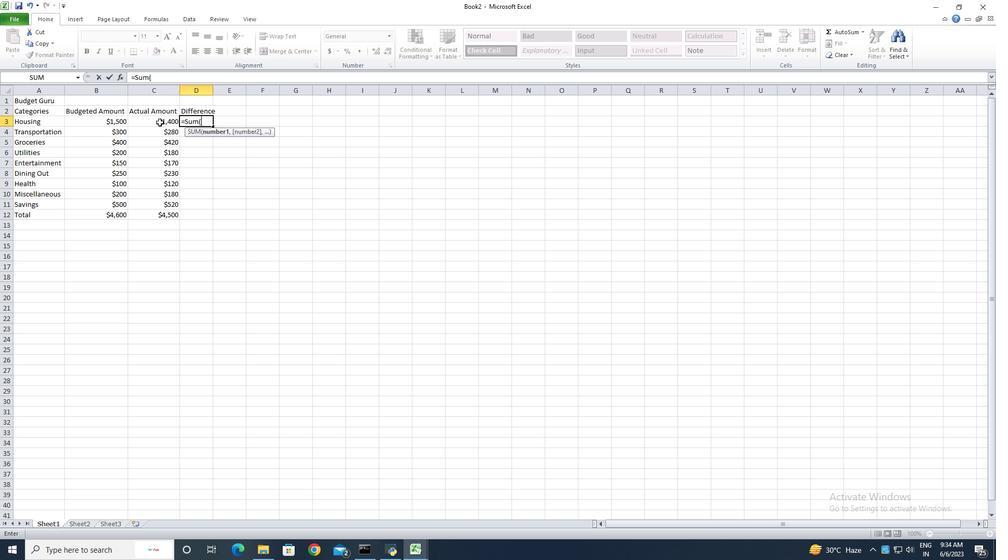 
Action: Key pressed -
Screenshot: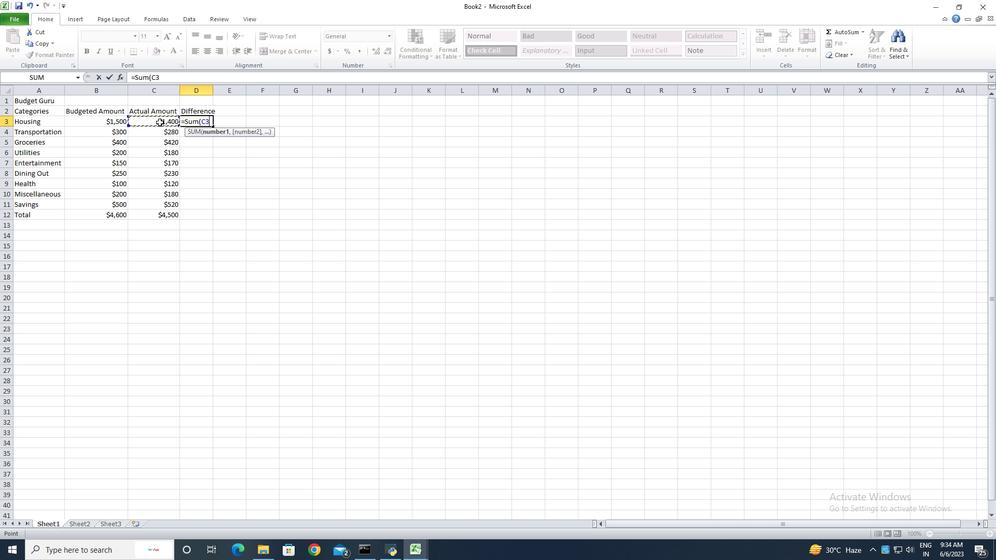 
Action: Mouse moved to (114, 122)
Screenshot: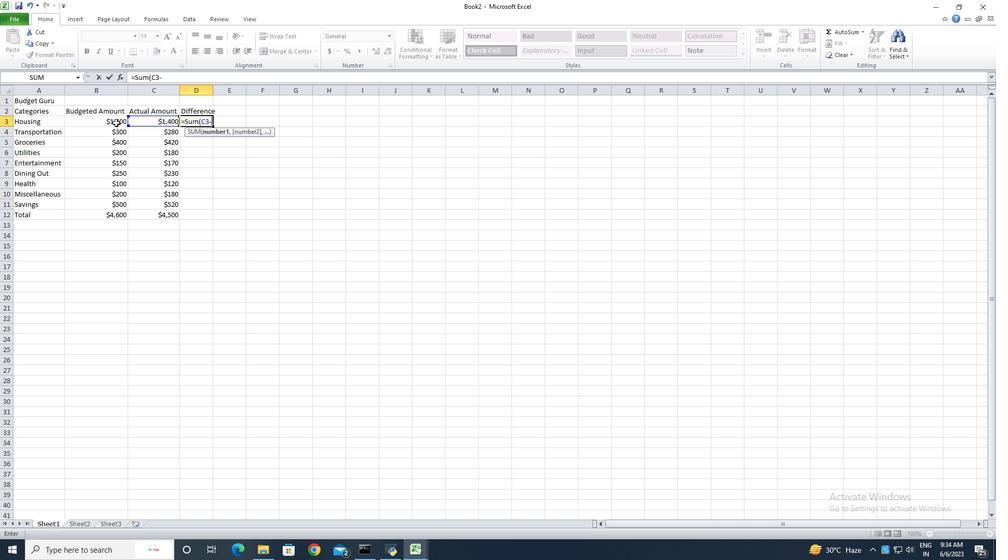
Action: Mouse pressed left at (114, 122)
Screenshot: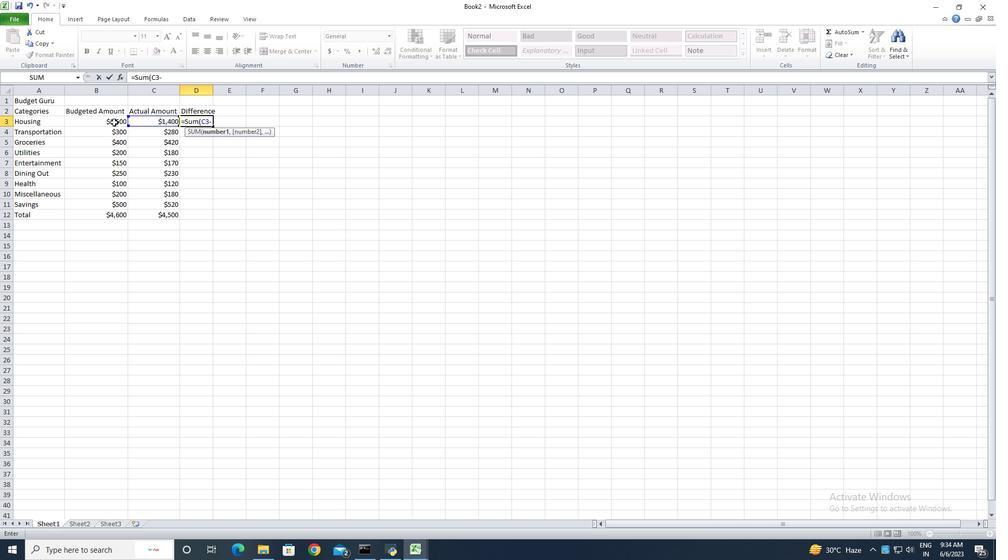 
Action: Key pressed <Key.shift><Key.shift><Key.shift><Key.shift><Key.shift><Key.shift><Key.shift><Key.shift><Key.shift><Key.shift><Key.shift><Key.shift><Key.shift><Key.shift><Key.shift><Key.shift><Key.shift><Key.shift><Key.shift><Key.shift><Key.shift><Key.shift><Key.shift><Key.shift><Key.shift><Key.shift><Key.shift><Key.shift><Key.shift><Key.shift><Key.shift><Key.shift><Key.shift><Key.shift><Key.shift><Key.shift><Key.shift><Key.shift><Key.shift><Key.shift><Key.shift><Key.shift><Key.shift><Key.shift><Key.shift><Key.shift><Key.shift><Key.shift><Key.shift><Key.shift><Key.shift><Key.shift><Key.shift><Key.shift><Key.shift><Key.shift><Key.shift><Key.shift><Key.shift><Key.shift><Key.shift><Key.shift><Key.shift><Key.shift><Key.shift><Key.shift><Key.shift><Key.shift><Key.shift><Key.shift><Key.shift><Key.shift><Key.shift><Key.shift><Key.shift><Key.shift><Key.shift><Key.shift><Key.shift><Key.shift><Key.shift><Key.shift><Key.shift><Key.shift><Key.shift><Key.shift><Key.shift><Key.shift><Key.shift><Key.shift><Key.shift><Key.shift><Key.shift><Key.shift><Key.shift><Key.shift><Key.shift><Key.shift><Key.shift><Key.shift><Key.shift><Key.shift>)<Key.enter>
Screenshot: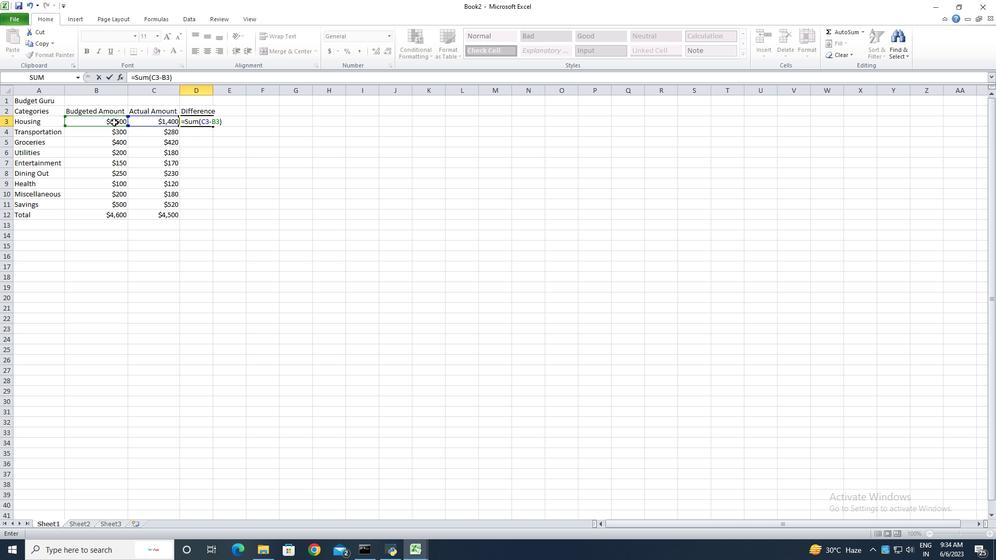 
Action: Mouse moved to (206, 121)
Screenshot: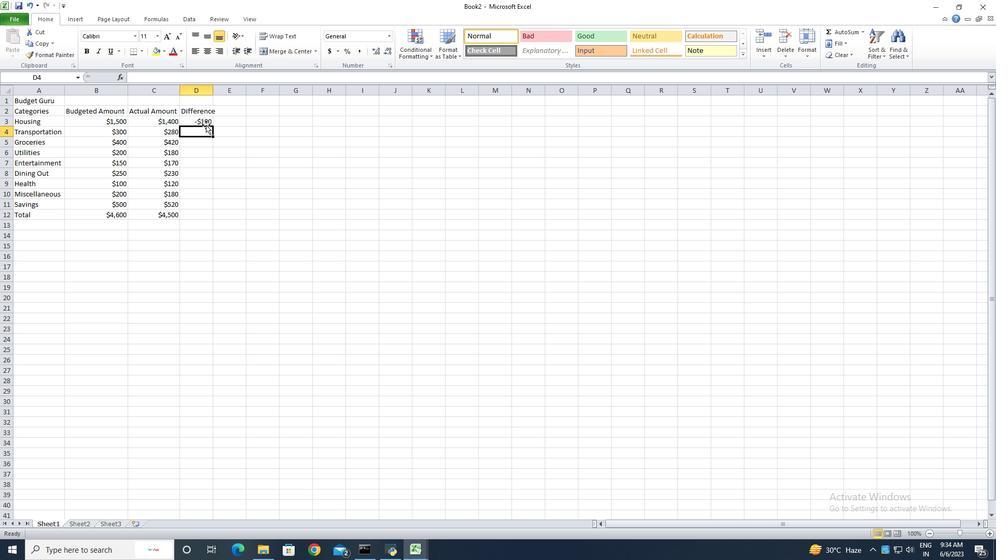 
Action: Mouse pressed left at (206, 121)
Screenshot: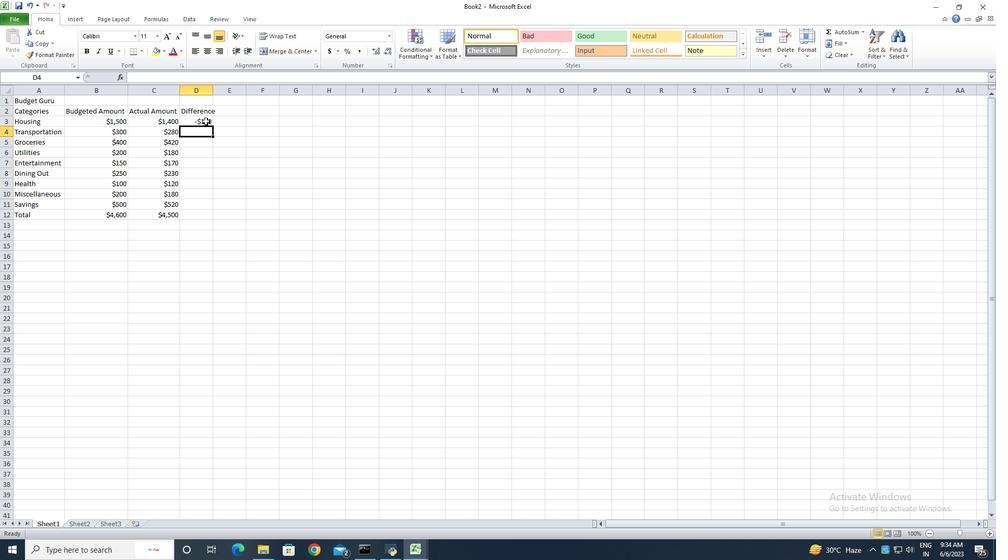 
Action: Mouse moved to (211, 124)
Screenshot: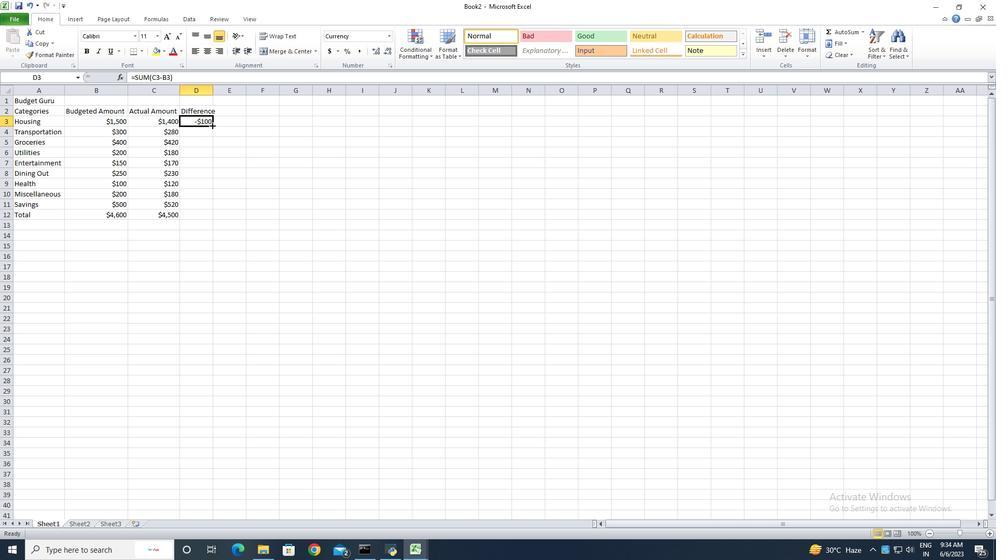 
Action: Mouse pressed left at (211, 124)
Screenshot: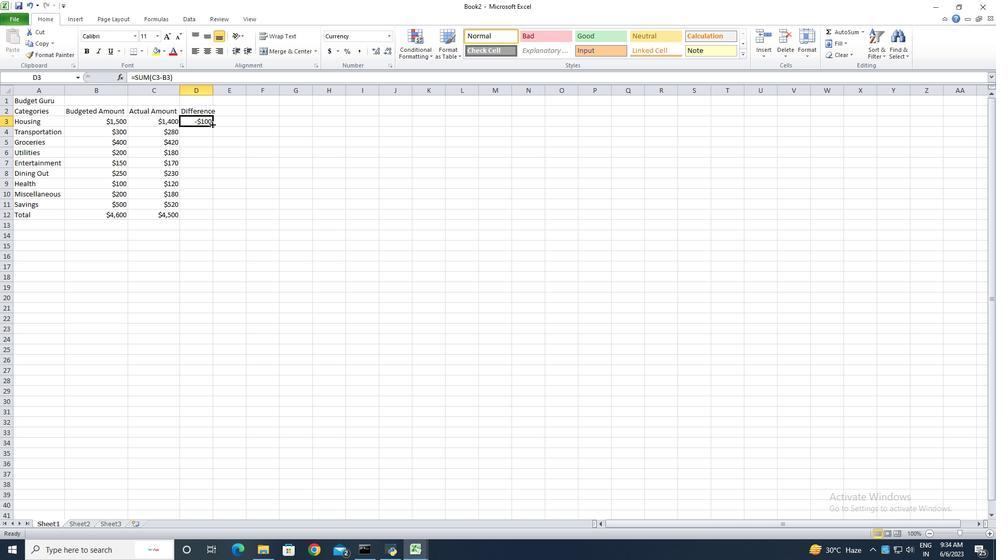 
Action: Mouse moved to (212, 92)
Screenshot: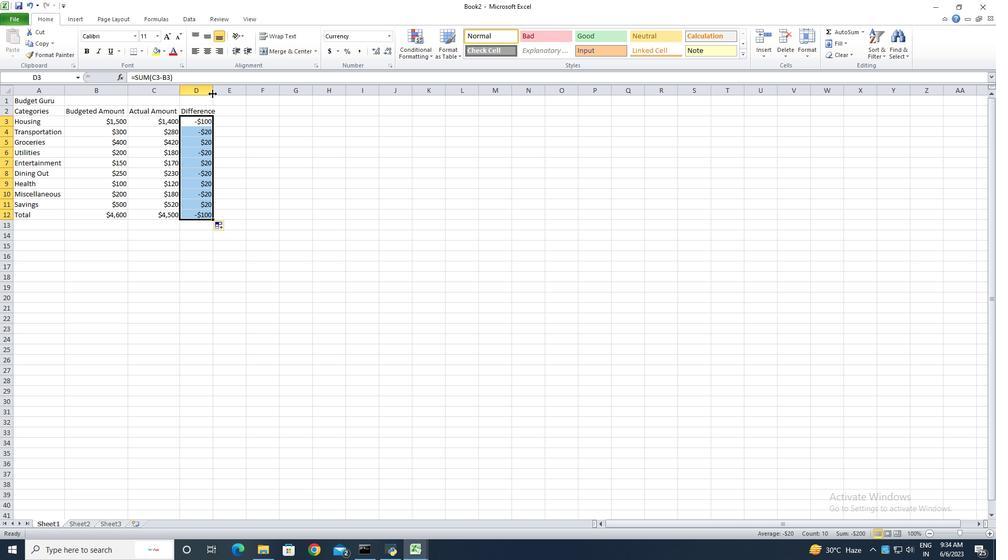 
Action: Mouse pressed left at (212, 92)
Screenshot: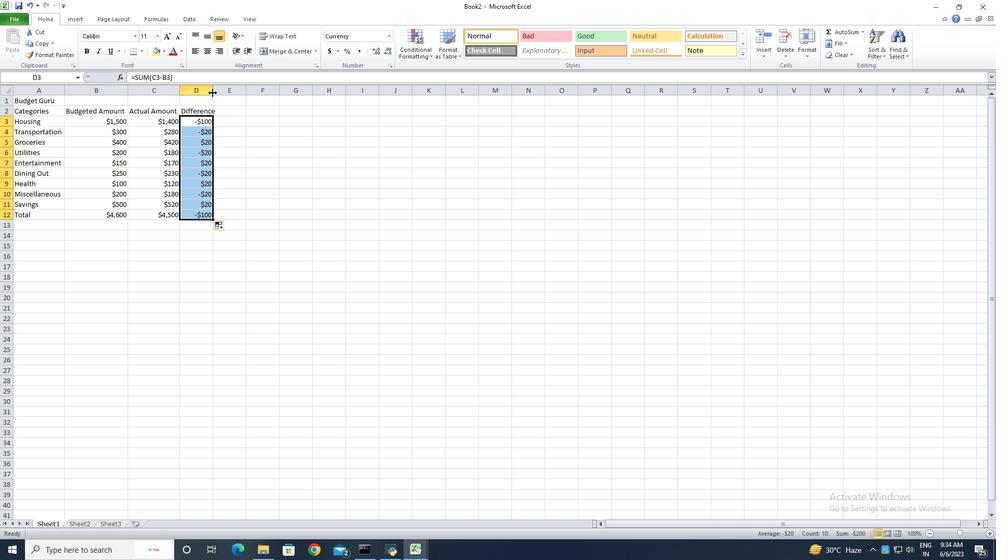 
Action: Mouse pressed left at (212, 92)
Screenshot: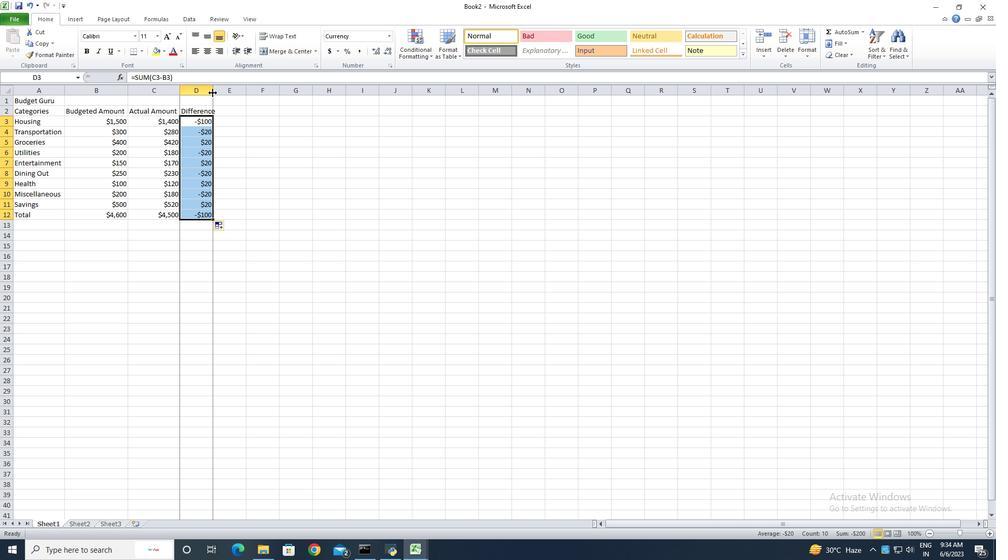 
Action: Mouse moved to (47, 102)
Screenshot: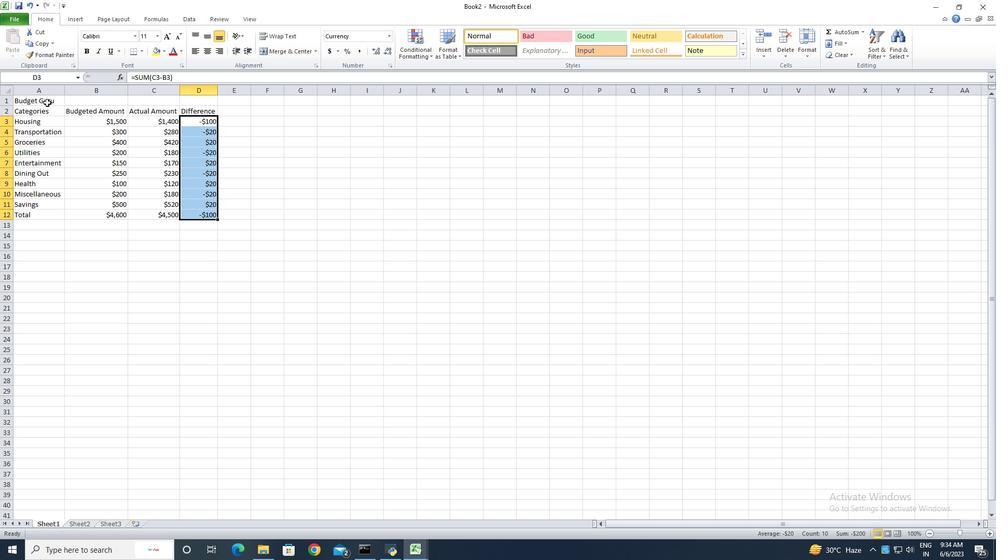
Action: Mouse pressed left at (47, 102)
Screenshot: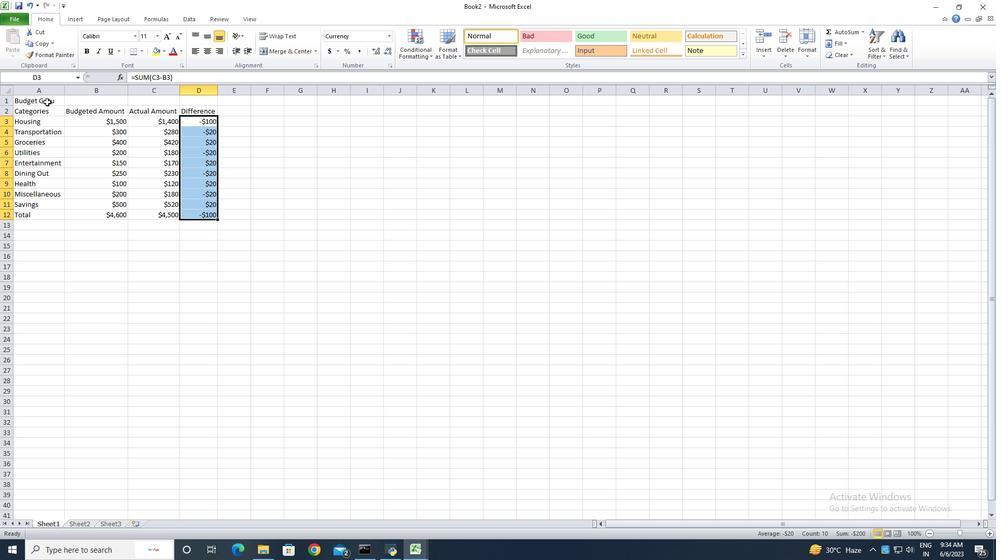 
Action: Mouse moved to (281, 51)
Screenshot: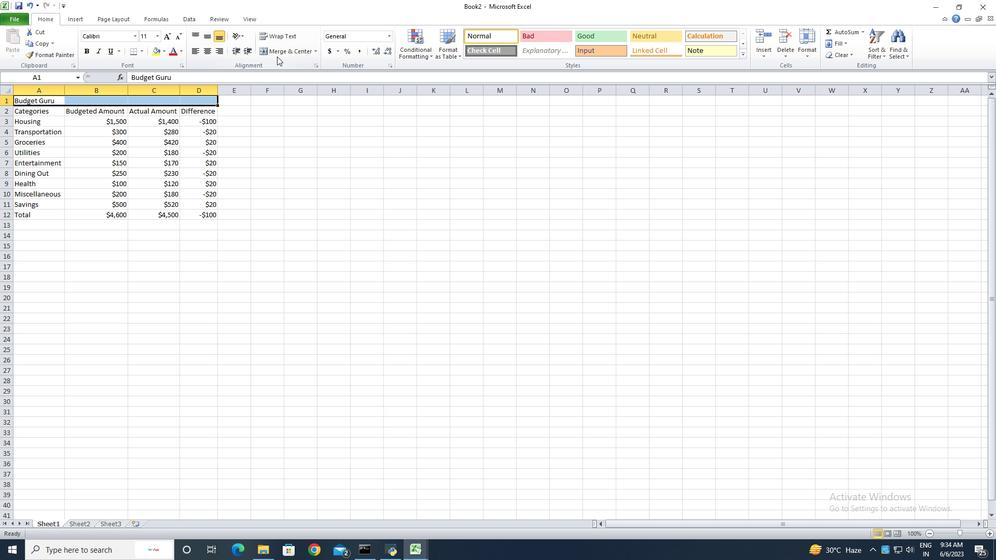 
Action: Mouse pressed left at (281, 51)
Screenshot: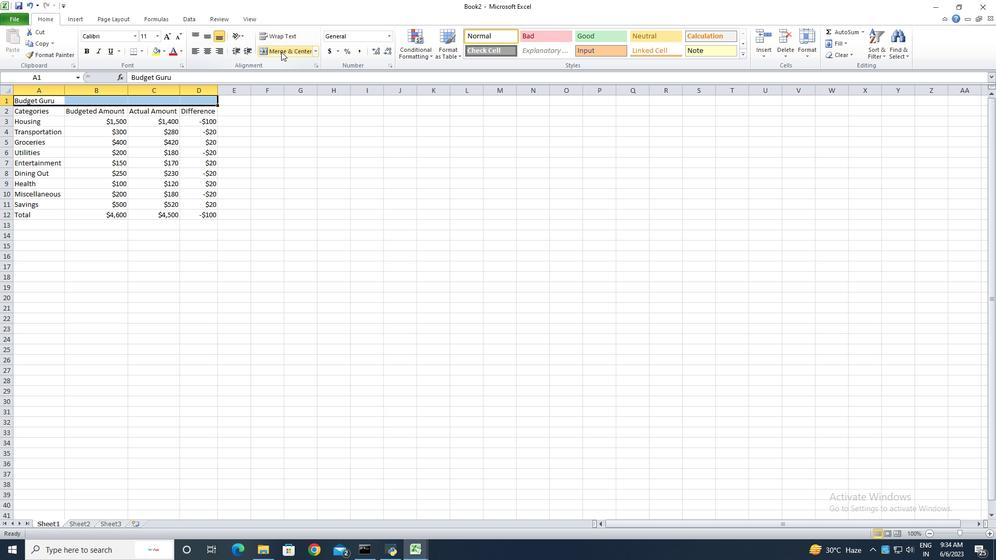 
Action: Mouse moved to (16, 22)
Screenshot: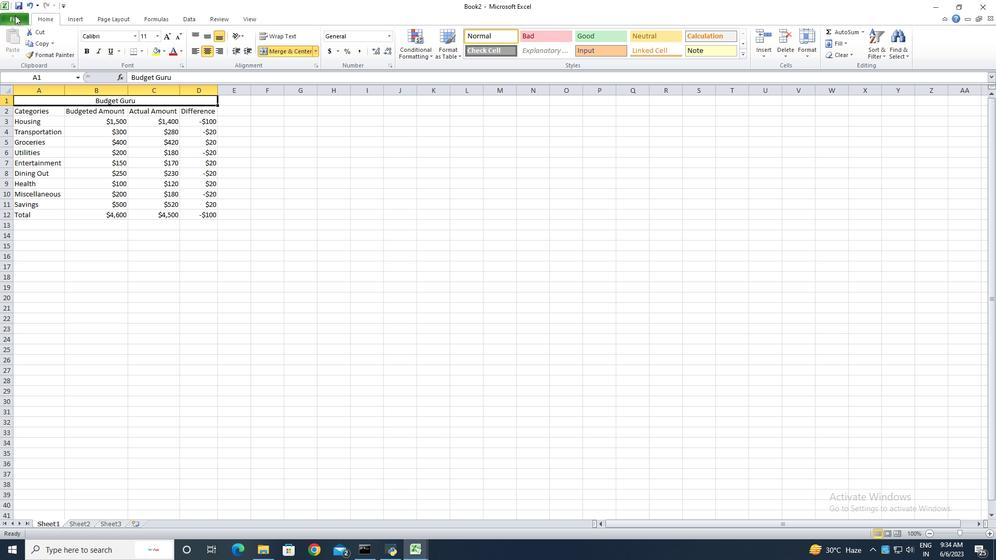 
Action: Mouse pressed left at (16, 22)
Screenshot: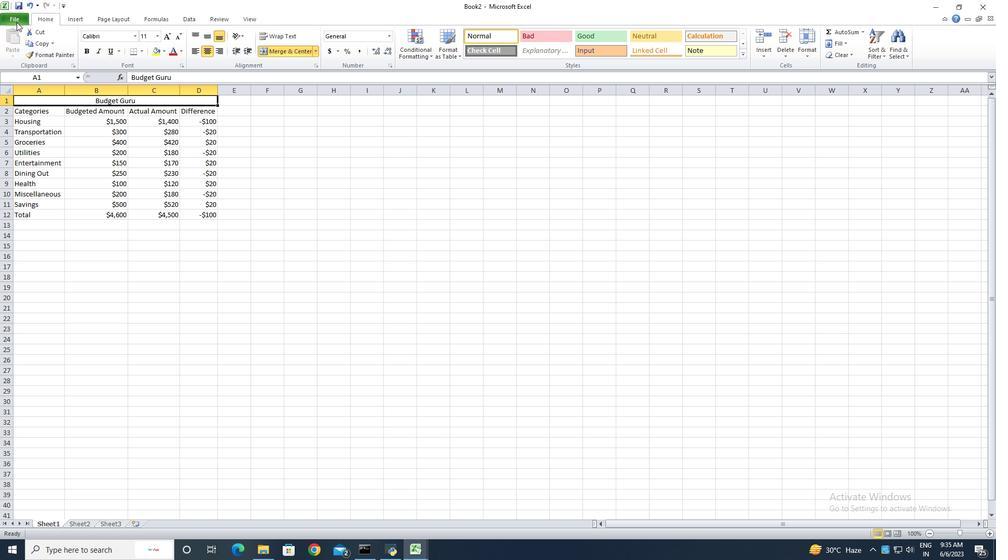 
Action: Mouse moved to (25, 49)
Screenshot: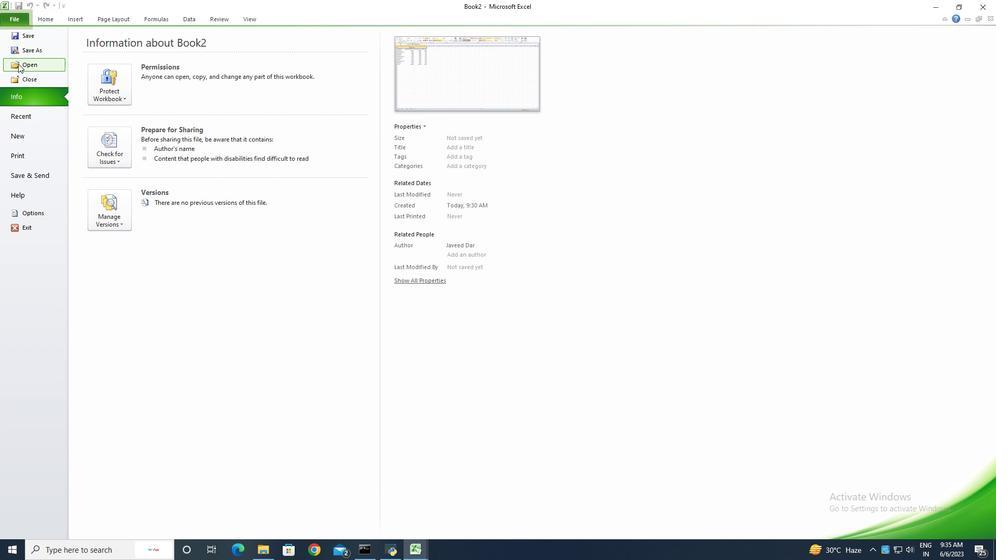 
Action: Mouse pressed left at (25, 49)
Screenshot: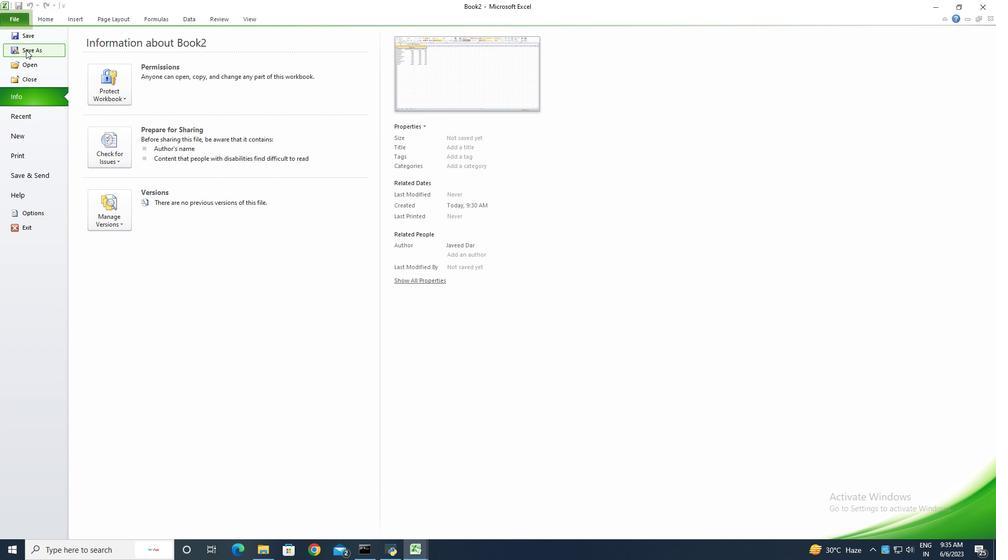 
Action: Mouse moved to (26, 49)
Screenshot: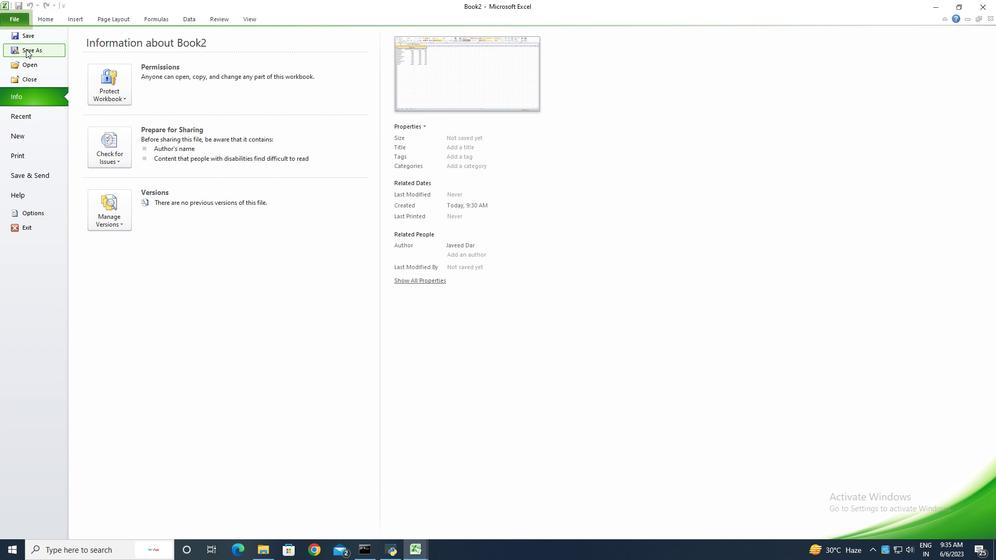 
Action: Key pressed <Key.shift>Expense<Key.space><Key.shift><Key.shift><Key.shift><Key.shift><Key.shift><Key.shift><Key.shift><Key.shift><Key.shift><Key.shift><Key.shift><Key.shift>Tracker<Key.space><Key.shift>Workbook<Key.space><Key.shift><Key.shift><Key.shift><Key.shift>Template<Key.space><Key.shift>Sheet<Key.space><Key.shift>Spreadsheetbook
Screenshot: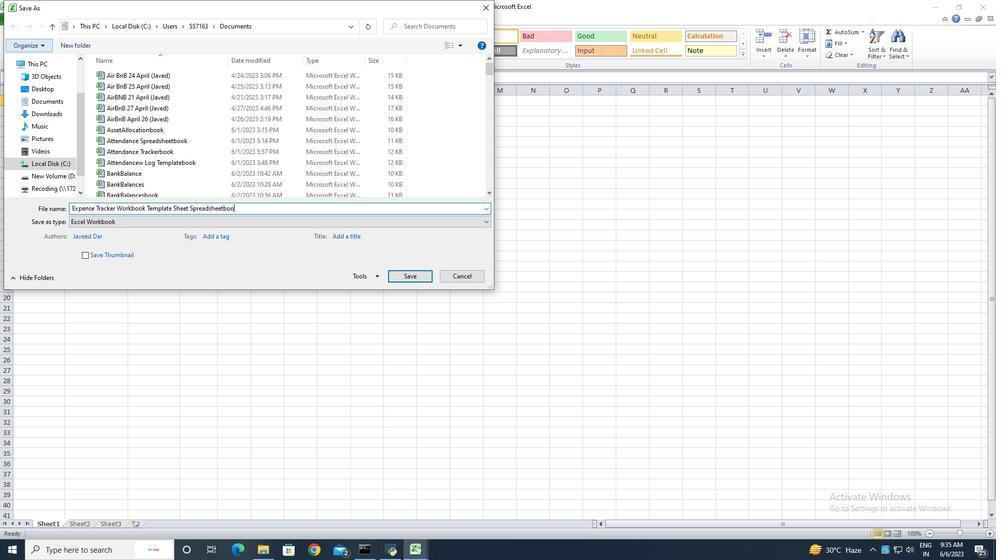 
Action: Mouse moved to (395, 272)
Screenshot: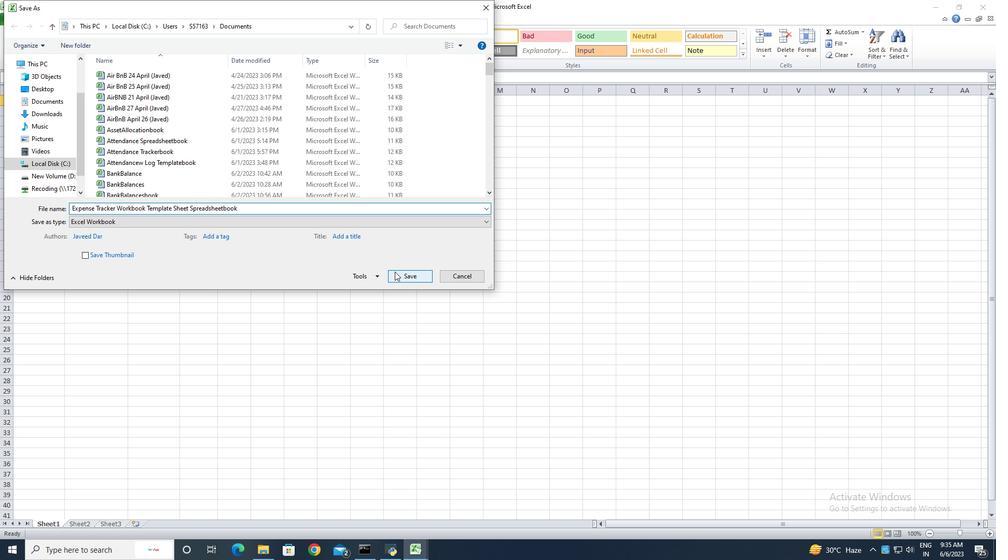 
Action: Mouse pressed left at (395, 272)
Screenshot: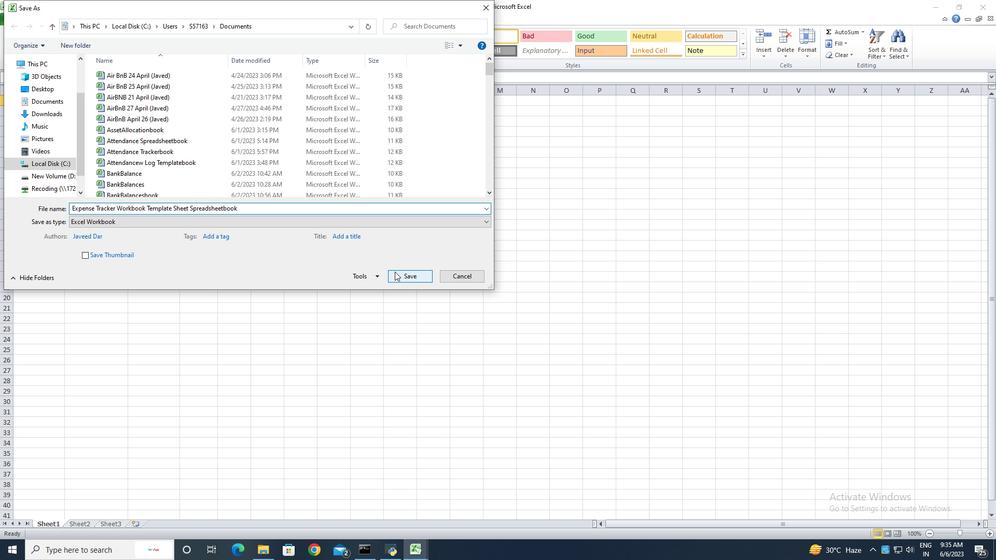 
Action: Mouse moved to (259, 269)
Screenshot: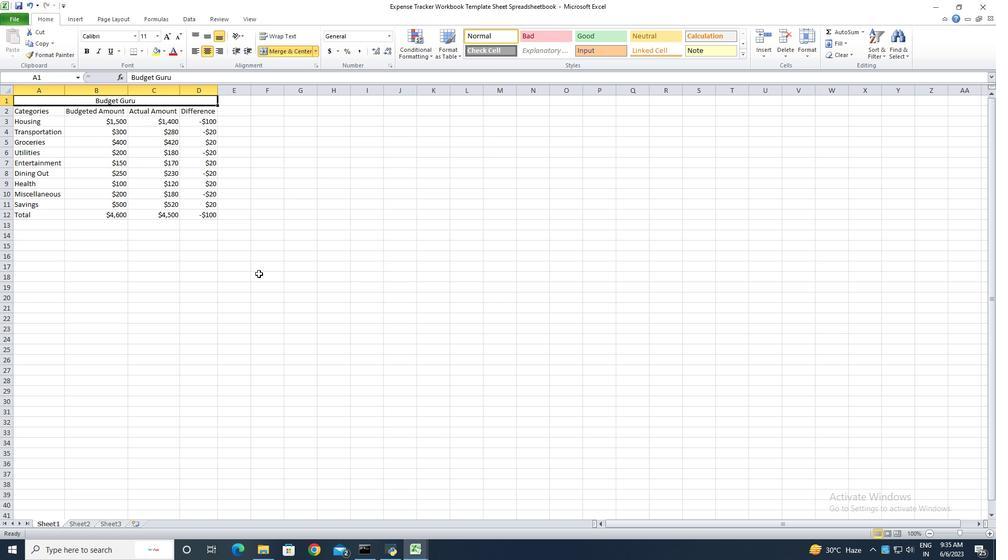 
Action: Key pressed ctrl+S<'\x13'>
Screenshot: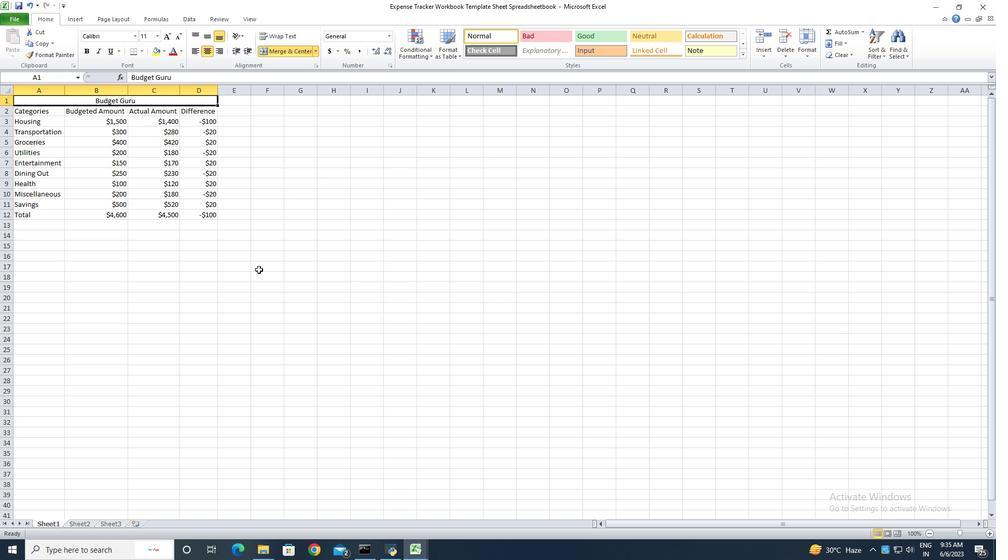 
